 Task: Send an email with the signature Jenna Lewis with the subject Thank you for your interview and the message Can you please confirm the meeting time and location for tomorrow? from softage.8@softage.net to softage.1@softage.net and move the email from Sent Items to the folder Scholarship information
Action: Mouse moved to (63, 107)
Screenshot: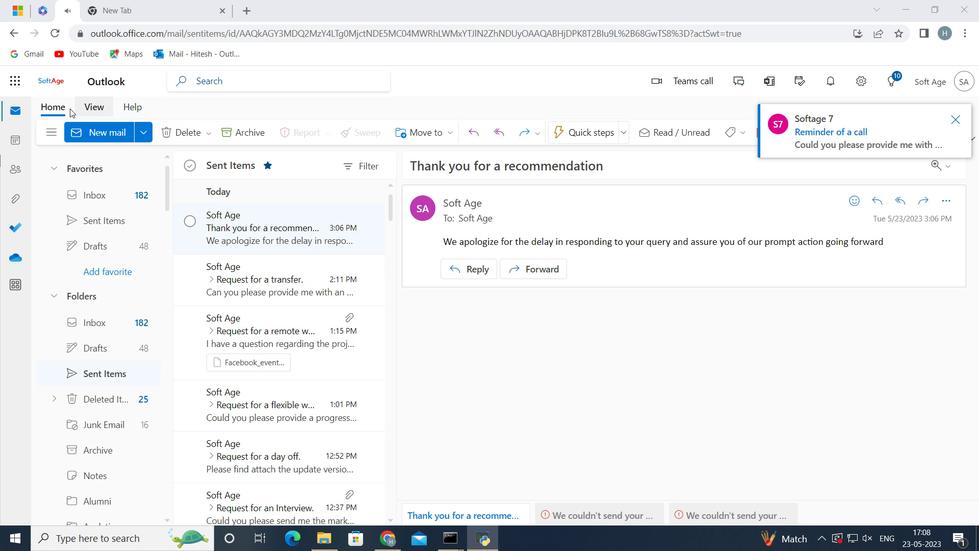 
Action: Mouse pressed left at (63, 107)
Screenshot: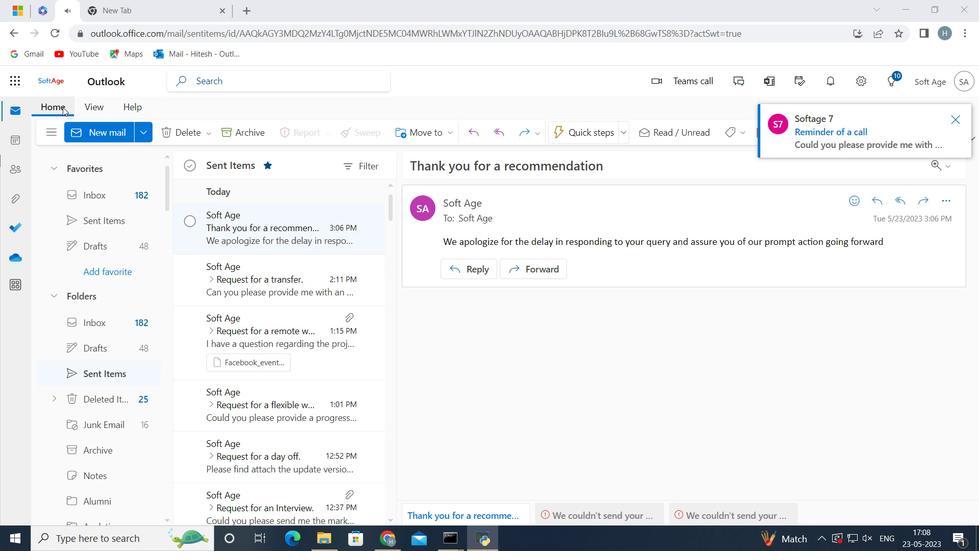 
Action: Mouse moved to (97, 131)
Screenshot: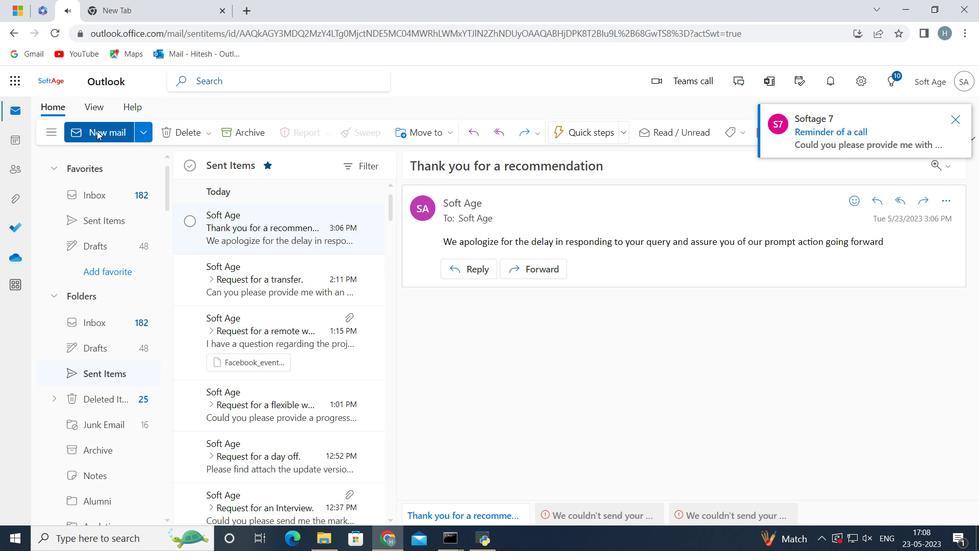 
Action: Mouse pressed left at (97, 131)
Screenshot: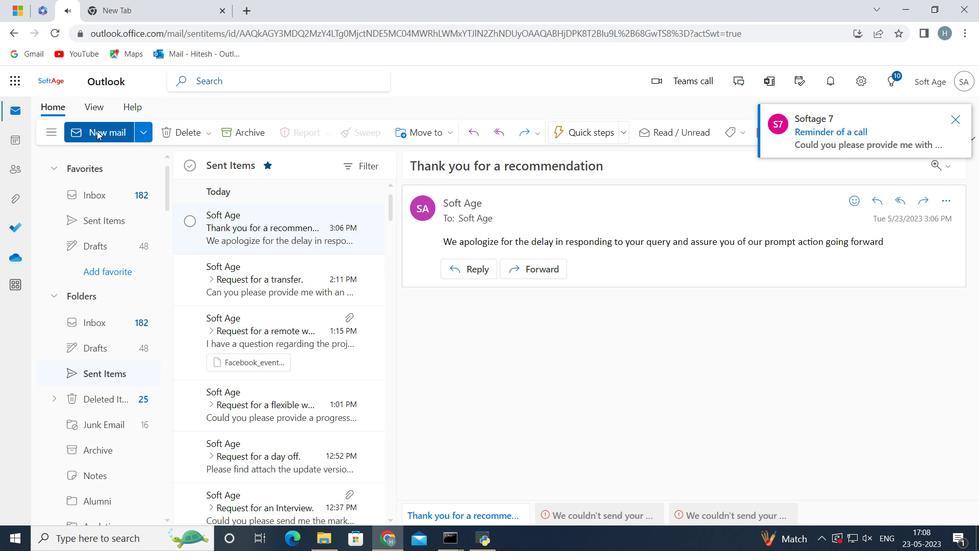 
Action: Mouse moved to (800, 134)
Screenshot: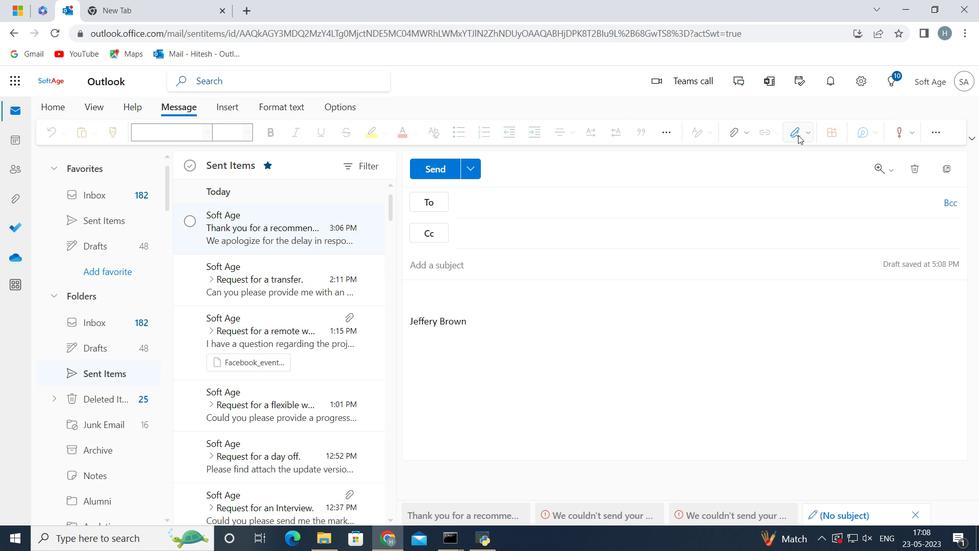 
Action: Mouse pressed left at (800, 134)
Screenshot: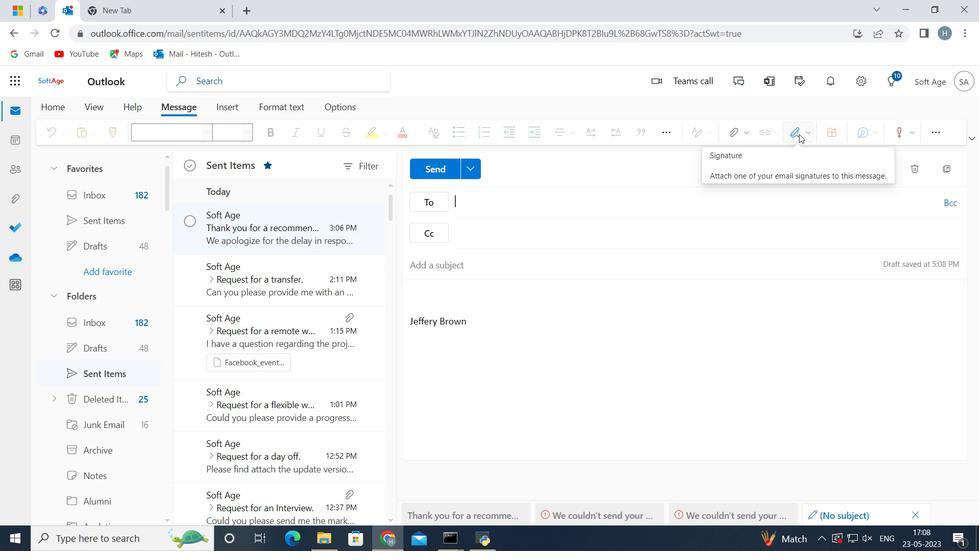 
Action: Mouse moved to (776, 182)
Screenshot: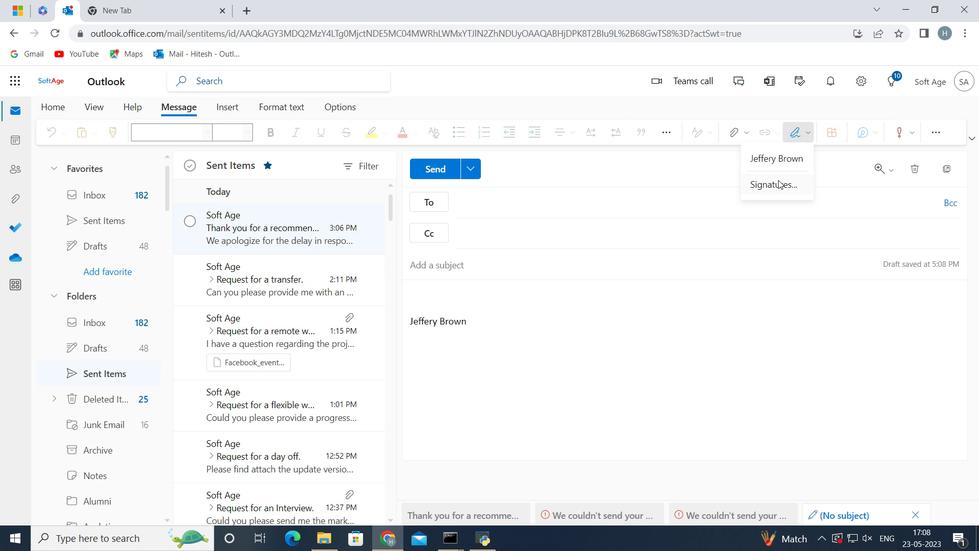 
Action: Mouse pressed left at (776, 182)
Screenshot: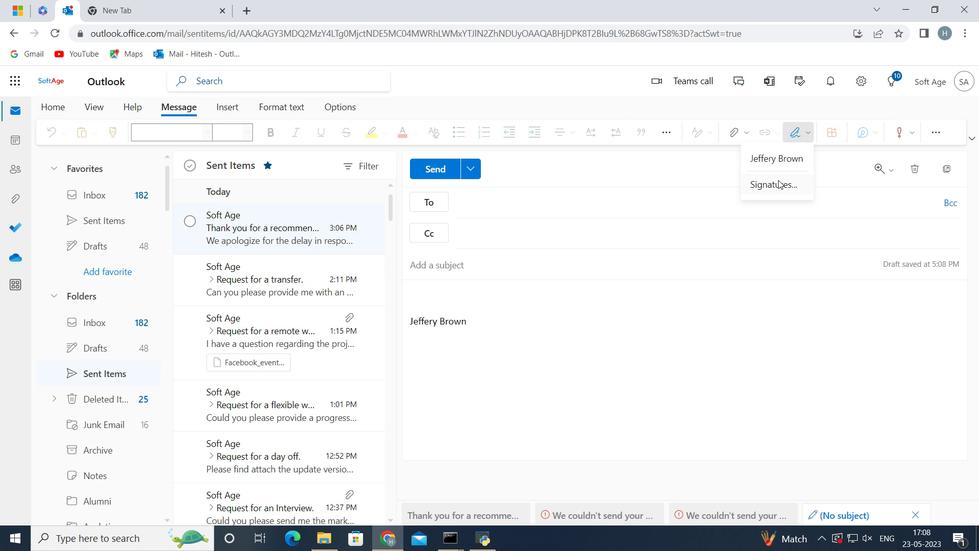 
Action: Mouse moved to (772, 232)
Screenshot: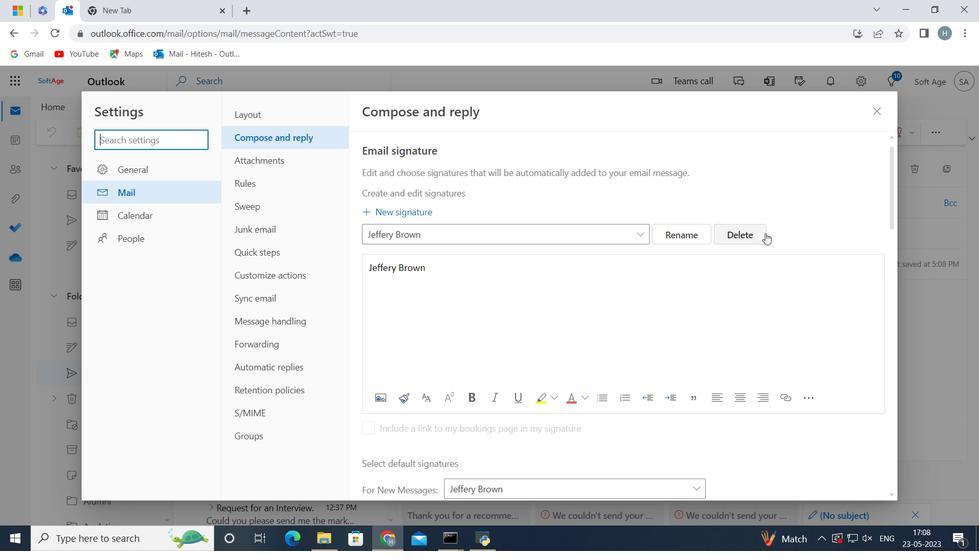 
Action: Mouse pressed left at (772, 232)
Screenshot: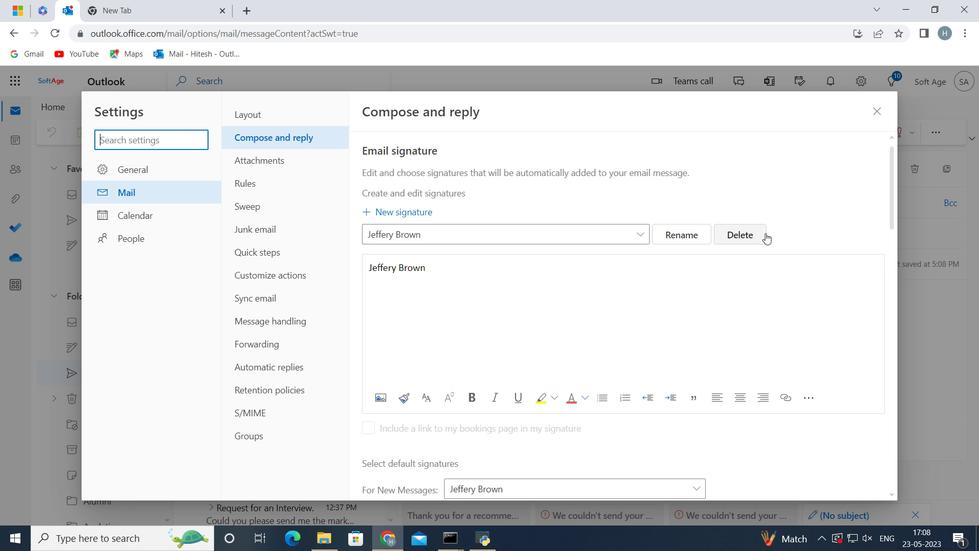 
Action: Mouse moved to (755, 232)
Screenshot: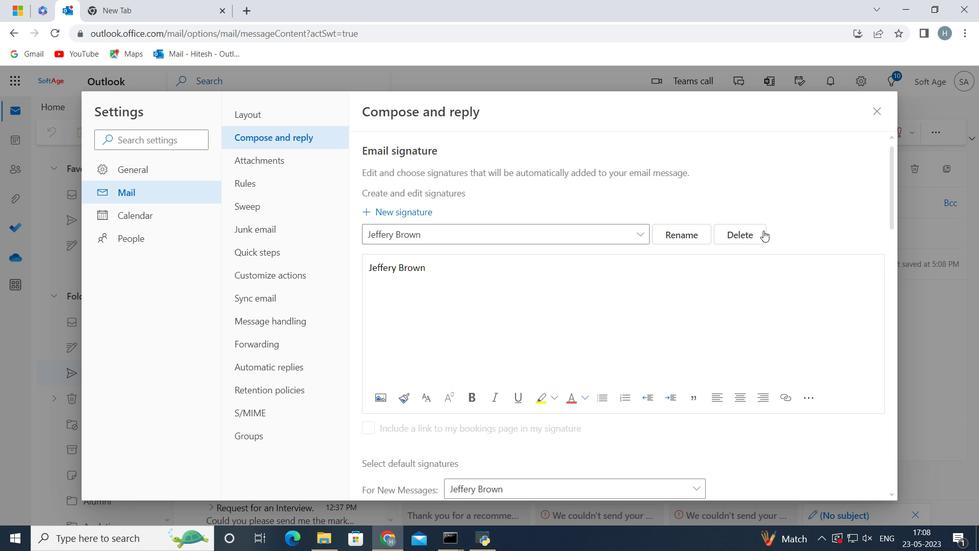 
Action: Mouse pressed left at (755, 232)
Screenshot: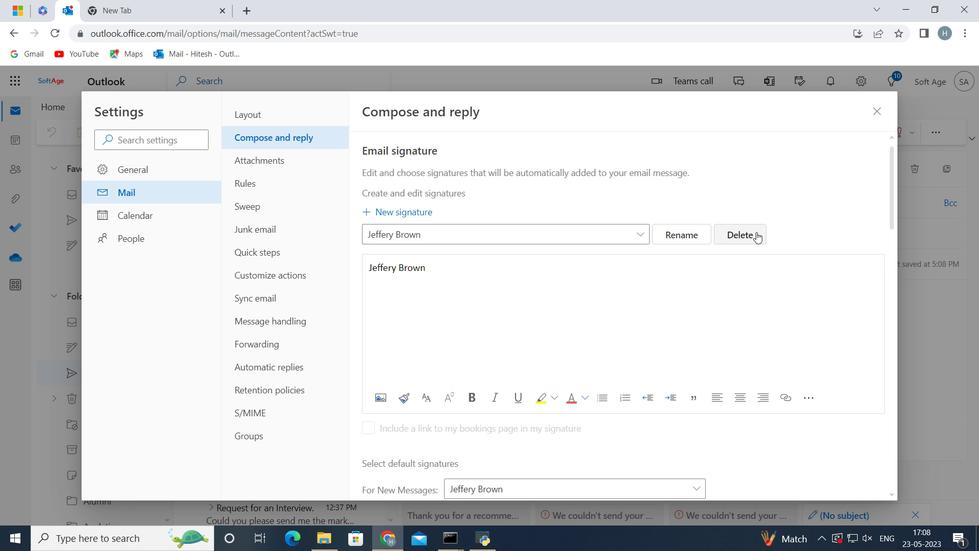 
Action: Mouse moved to (517, 236)
Screenshot: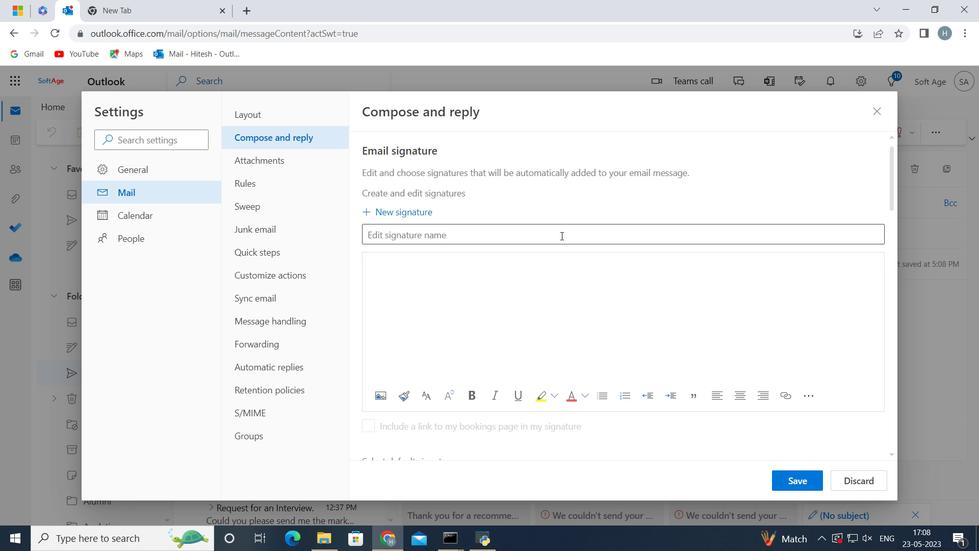 
Action: Mouse pressed left at (517, 236)
Screenshot: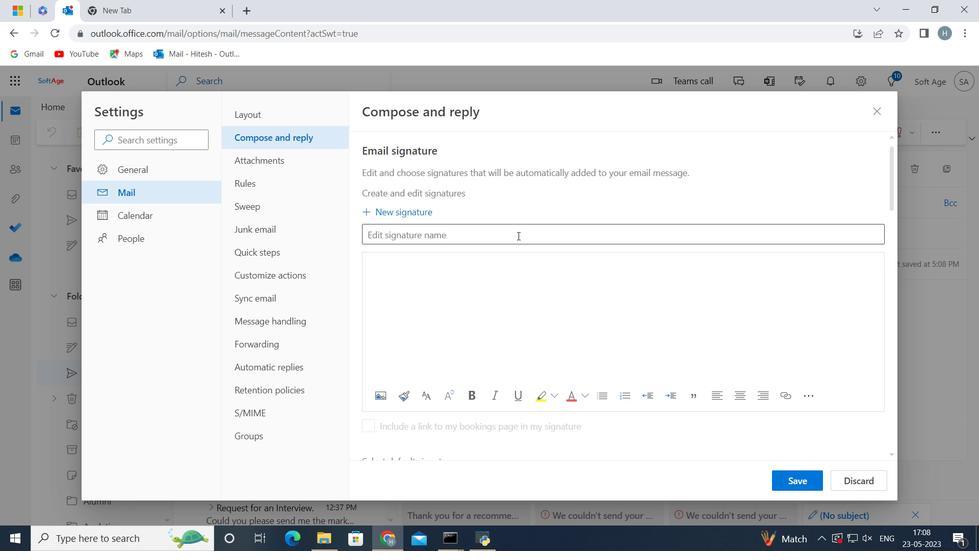 
Action: Key pressed <Key.shift><Key.shift><Key.shift><Key.shift><Key.shift><Key.shift><Key.shift><Key.shift>Jenna<Key.space><Key.shift_r>Lewis<Key.space>
Screenshot: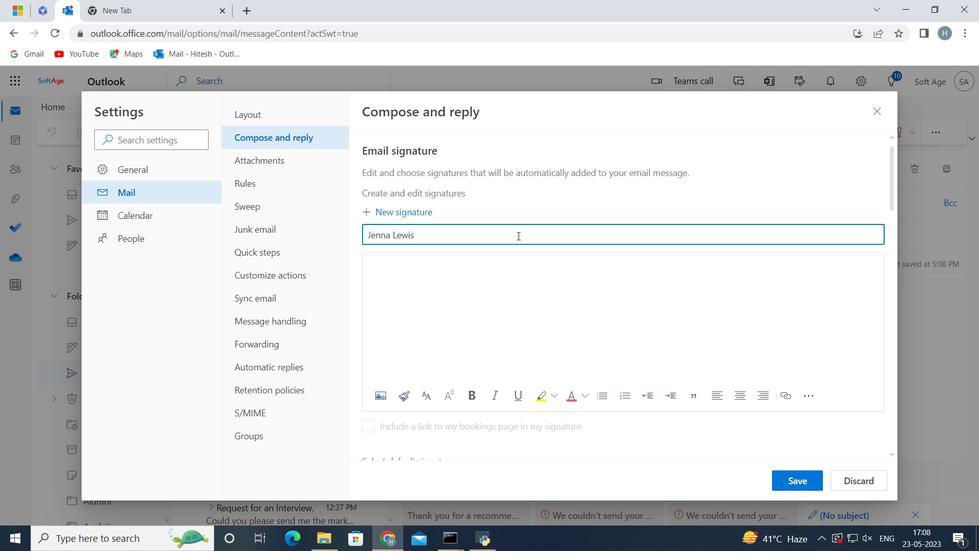 
Action: Mouse moved to (412, 269)
Screenshot: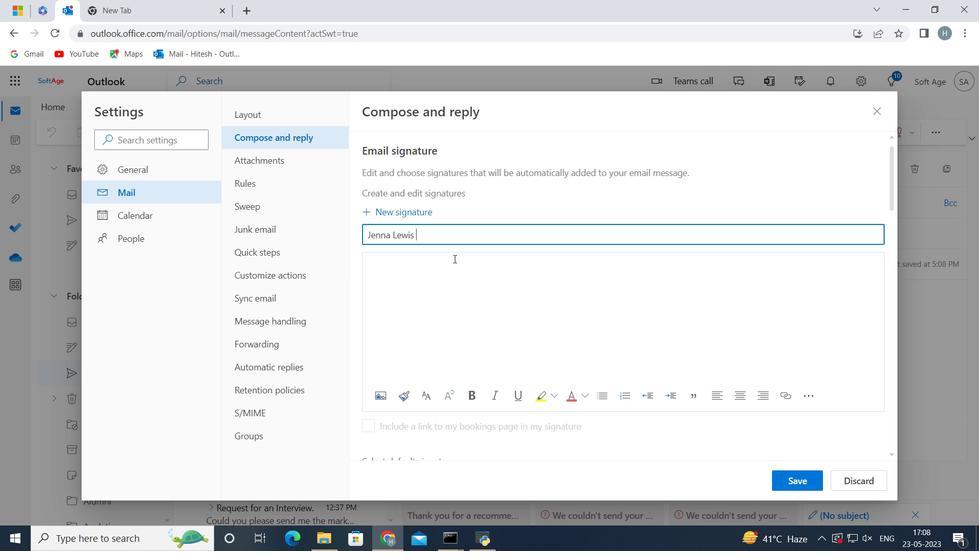 
Action: Mouse pressed left at (412, 269)
Screenshot: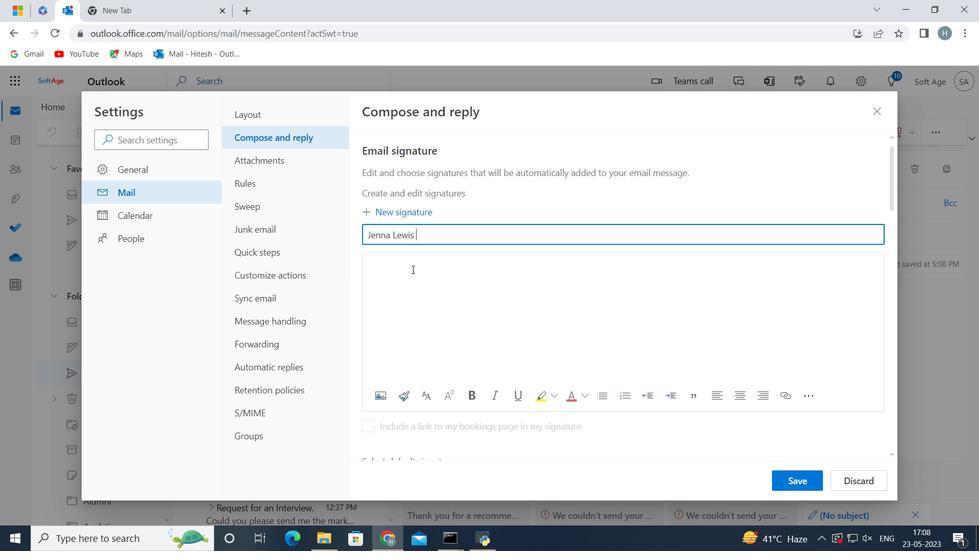
Action: Key pressed <Key.shift><Key.shift><Key.shift><Key.shift><Key.shift><Key.shift><Key.shift><Key.shift><Key.shift><Key.shift><Key.shift><Key.shift>Jenna<Key.space><Key.shift_r>Lewis
Screenshot: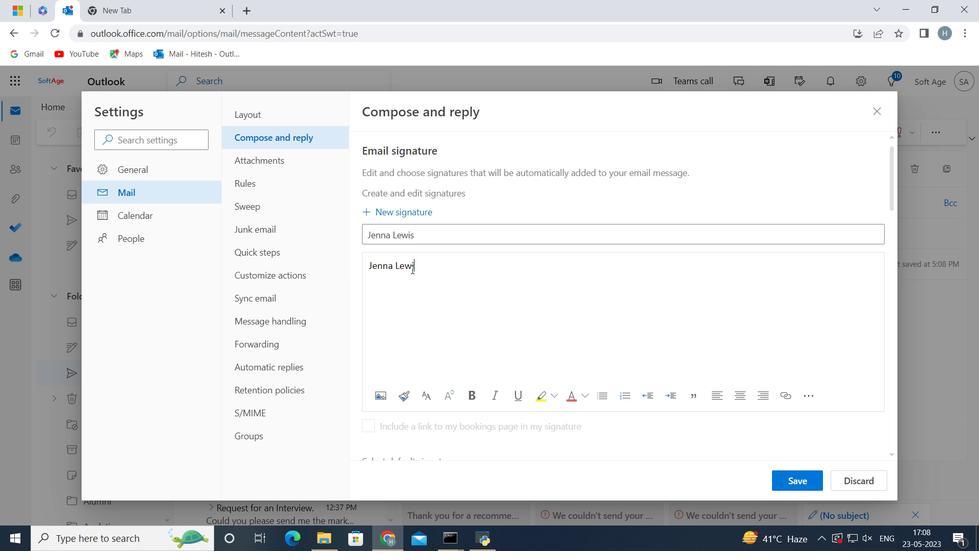 
Action: Mouse moved to (411, 269)
Screenshot: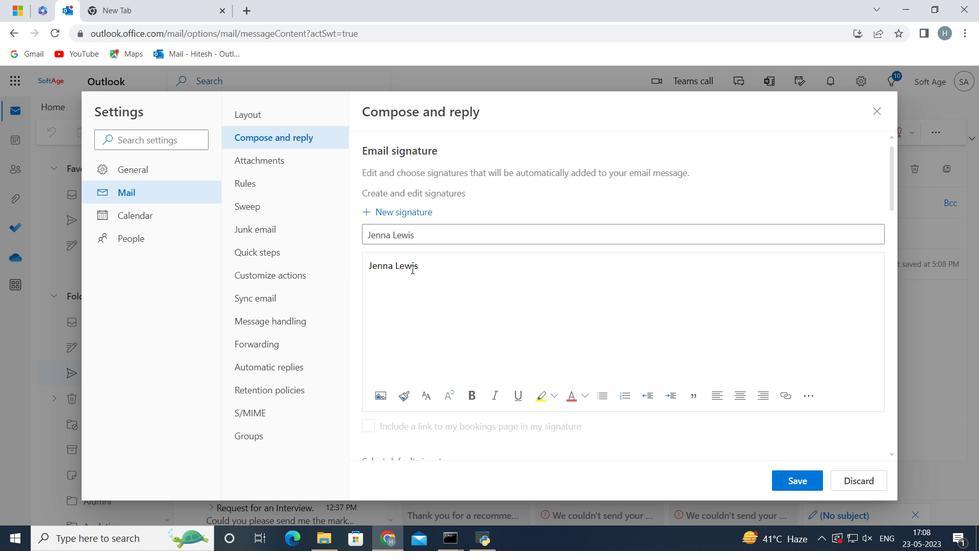 
Action: Key pressed <Key.space>
Screenshot: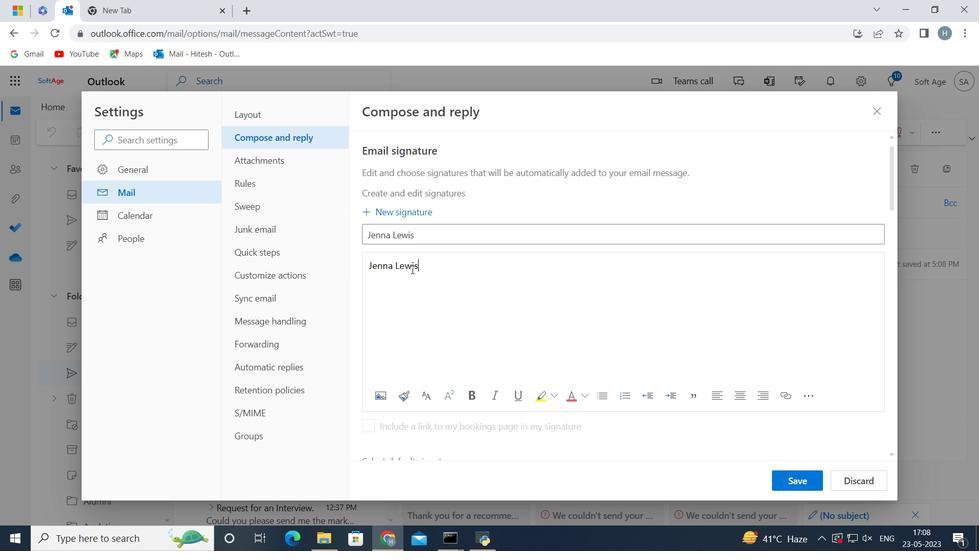 
Action: Mouse moved to (790, 478)
Screenshot: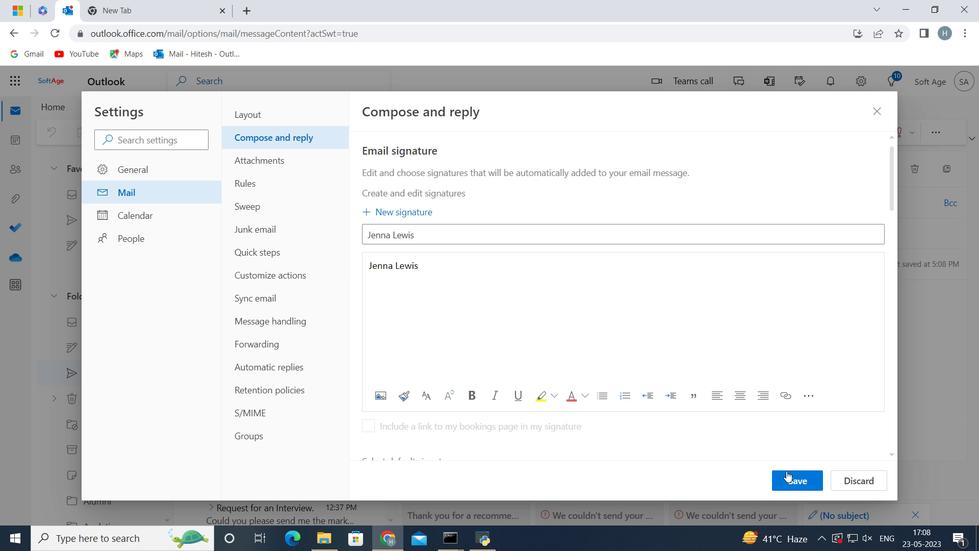 
Action: Mouse pressed left at (790, 478)
Screenshot: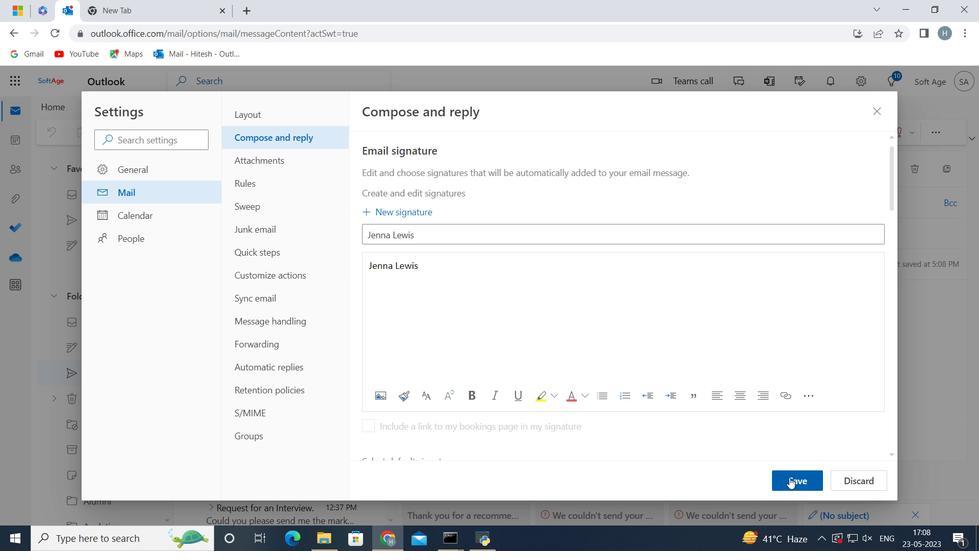 
Action: Mouse moved to (729, 321)
Screenshot: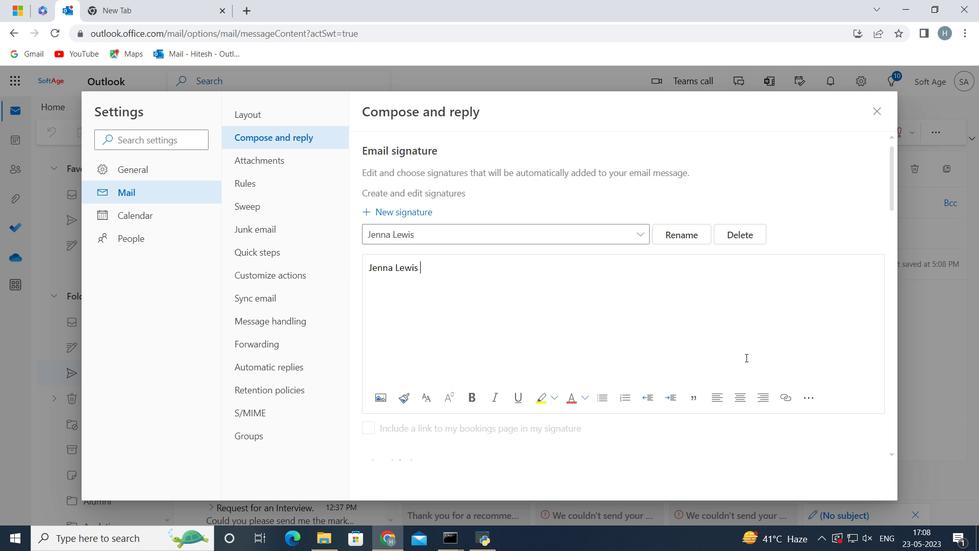 
Action: Mouse scrolled (729, 320) with delta (0, 0)
Screenshot: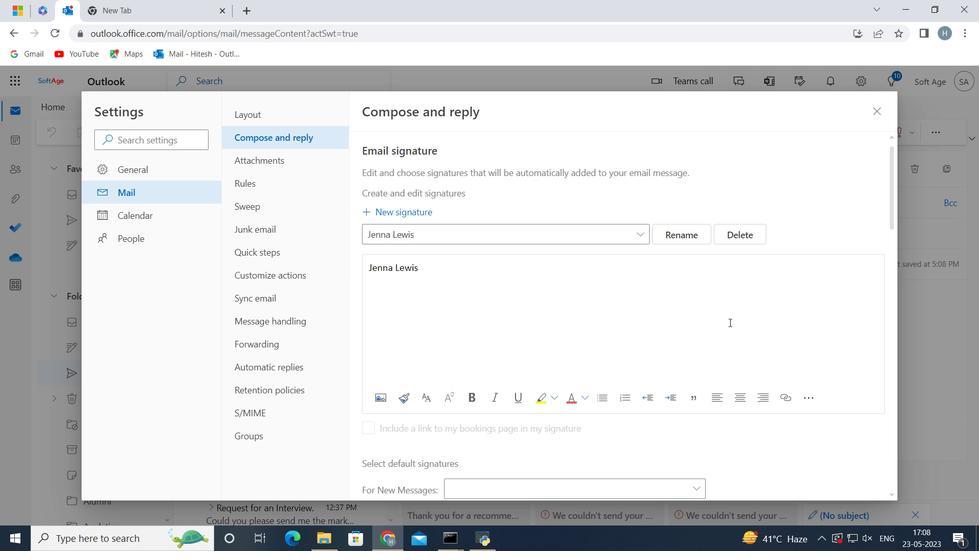 
Action: Mouse moved to (730, 318)
Screenshot: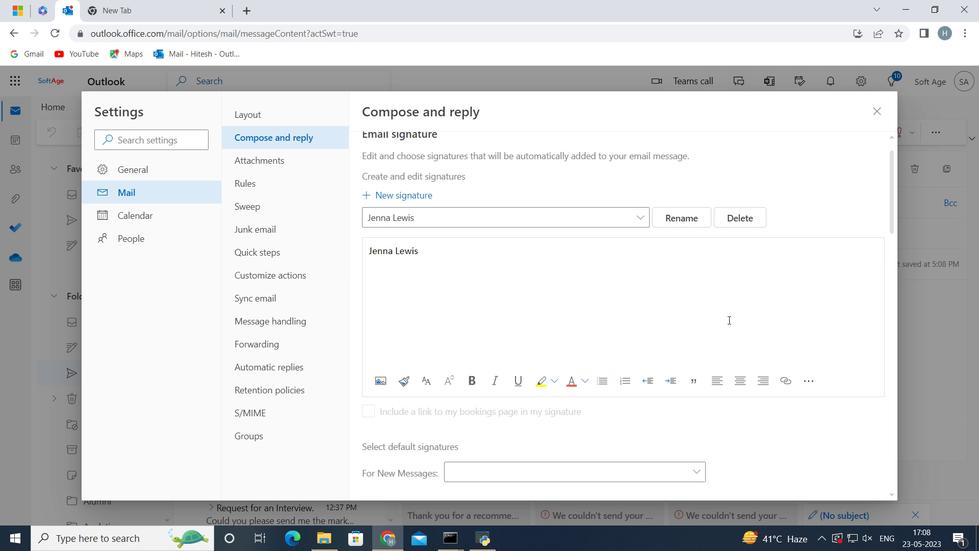 
Action: Mouse scrolled (730, 318) with delta (0, 0)
Screenshot: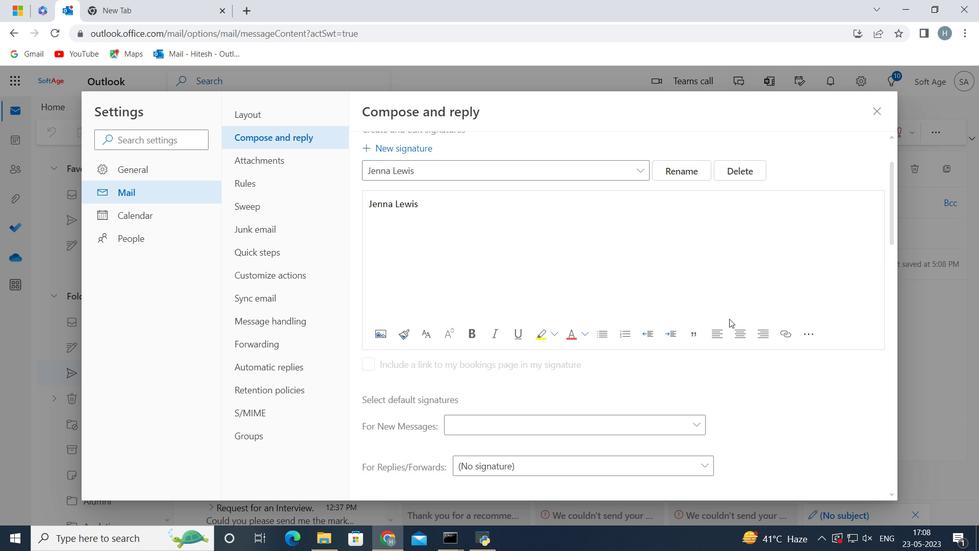 
Action: Mouse moved to (688, 355)
Screenshot: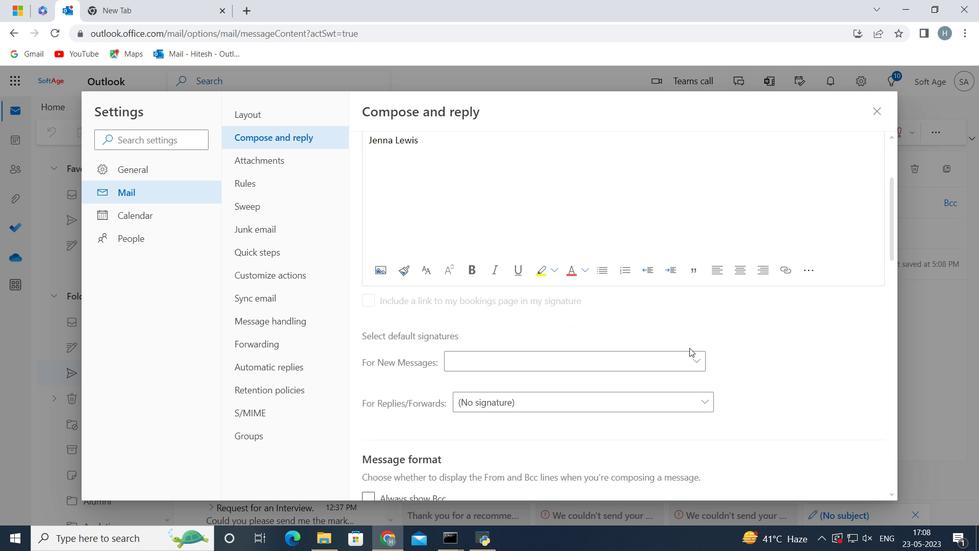
Action: Mouse pressed left at (688, 355)
Screenshot: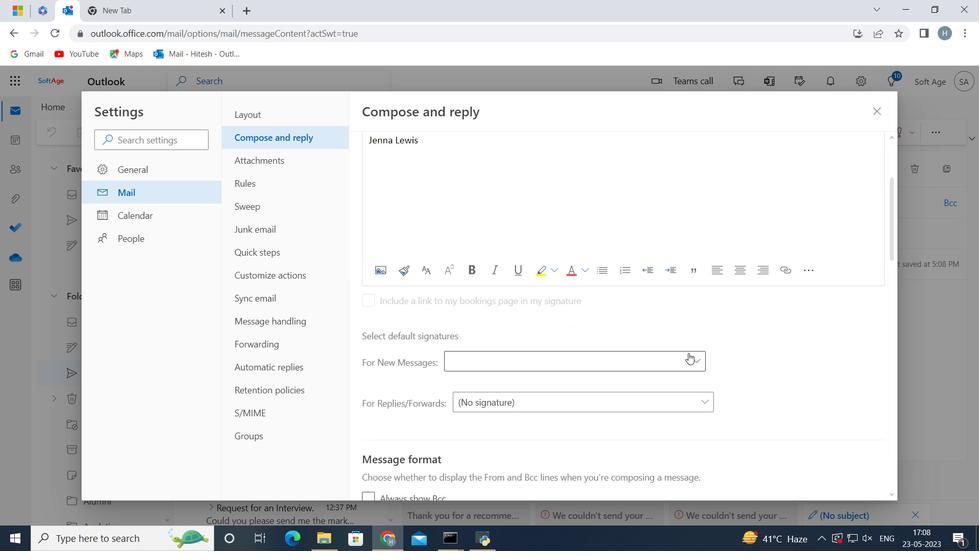 
Action: Mouse moved to (673, 402)
Screenshot: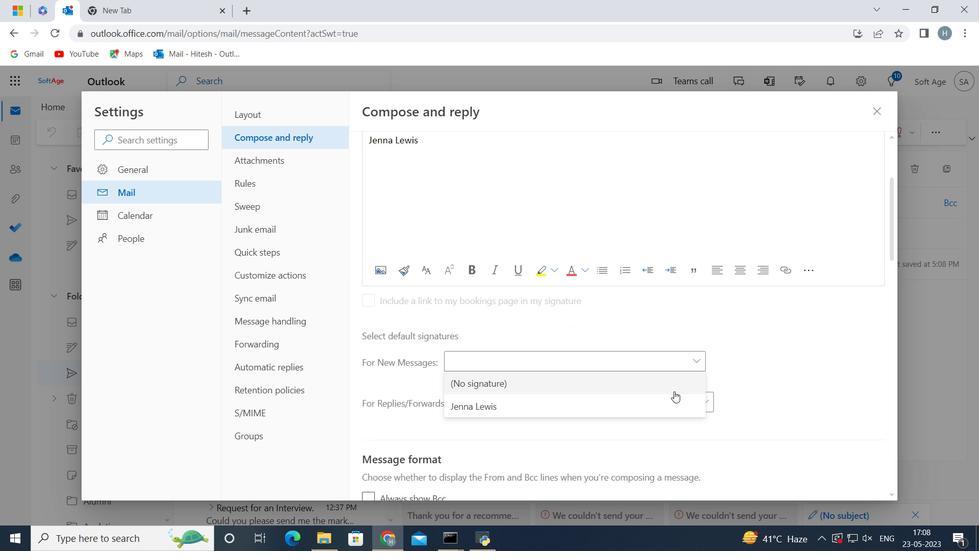 
Action: Mouse pressed left at (673, 402)
Screenshot: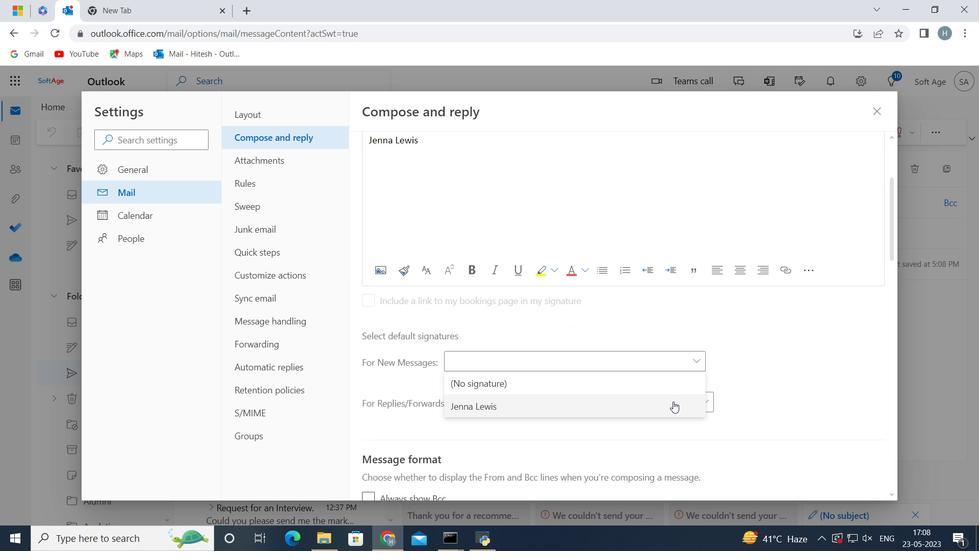
Action: Mouse moved to (805, 478)
Screenshot: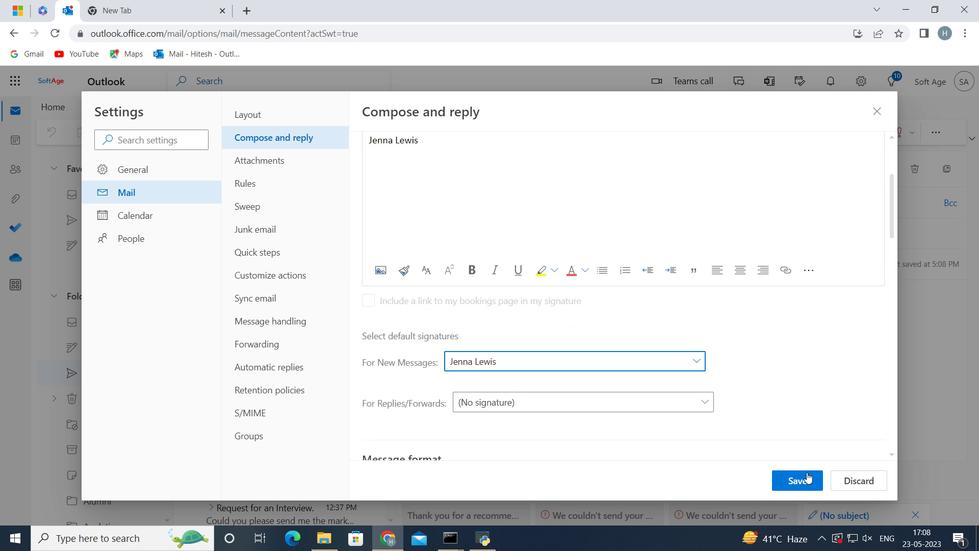 
Action: Mouse pressed left at (805, 478)
Screenshot: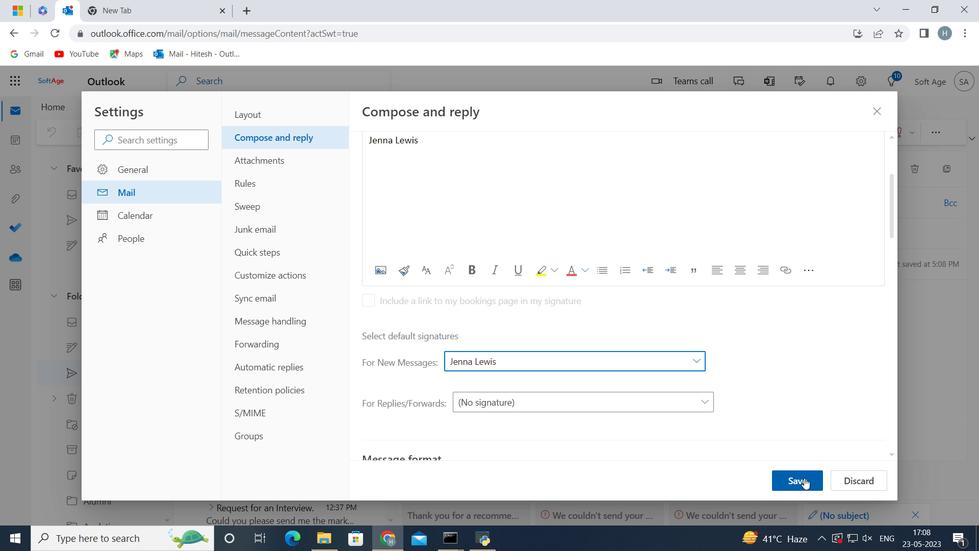 
Action: Mouse moved to (877, 113)
Screenshot: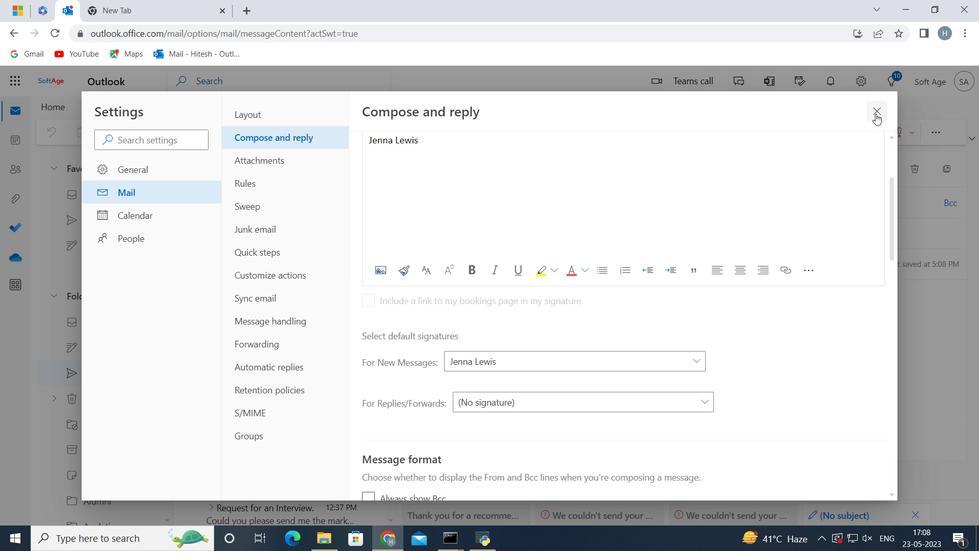 
Action: Mouse pressed left at (877, 113)
Screenshot: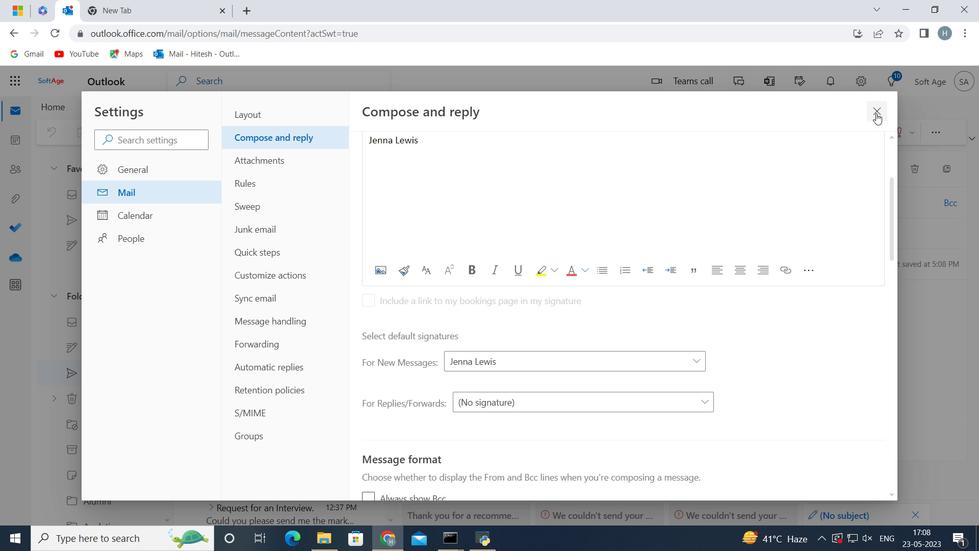 
Action: Mouse moved to (479, 259)
Screenshot: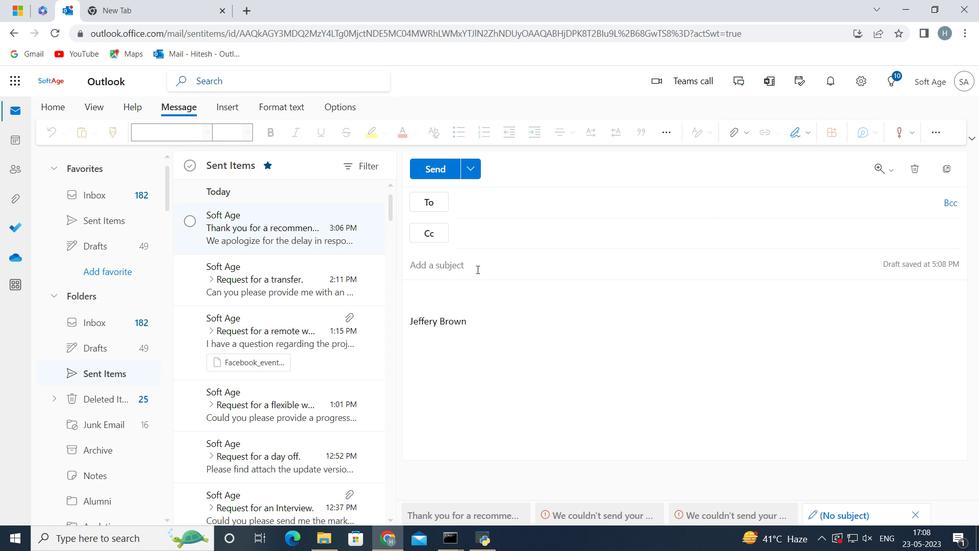 
Action: Mouse pressed left at (479, 259)
Screenshot: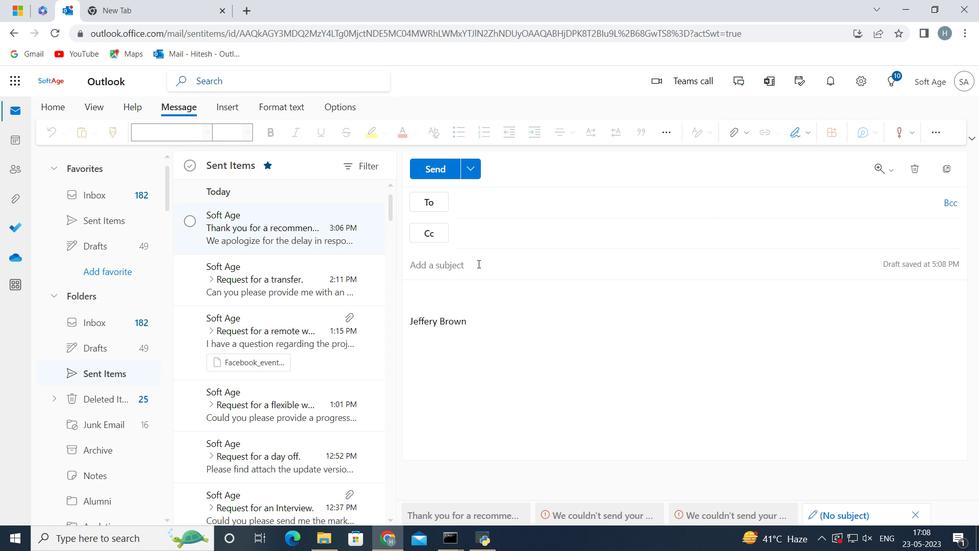 
Action: Key pressed <Key.shift><Key.shift><Key.shift><Key.shift><Key.shift><Key.shift><Key.shift><Key.shift>Thank<Key.space>you<Key.space>for<Key.space>your<Key.space>i
Screenshot: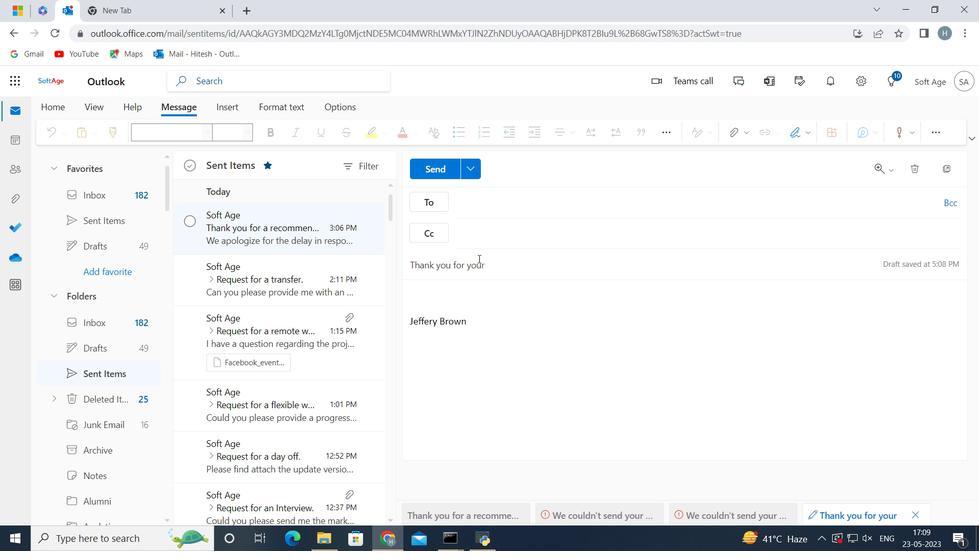 
Action: Mouse moved to (479, 258)
Screenshot: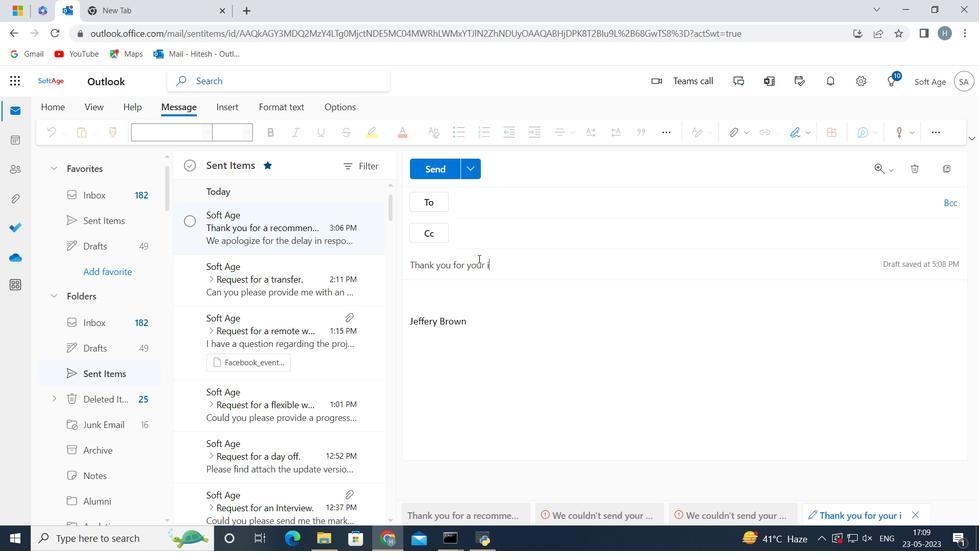 
Action: Key pressed nterv
Screenshot: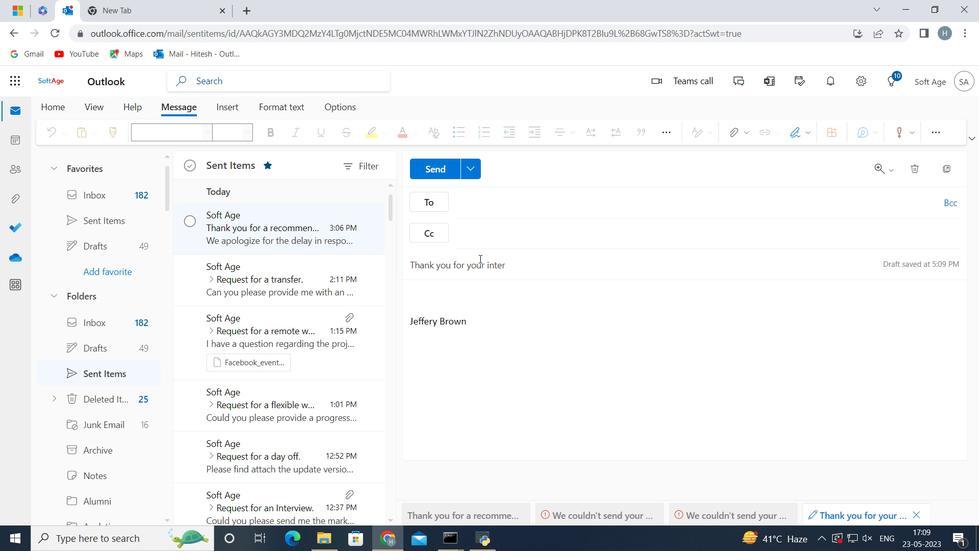 
Action: Mouse moved to (480, 258)
Screenshot: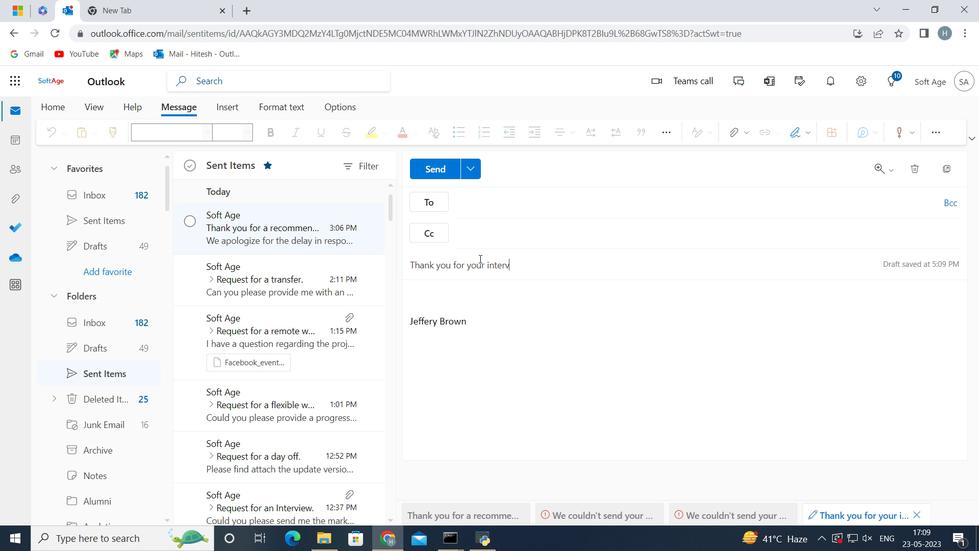 
Action: Key pressed i
Screenshot: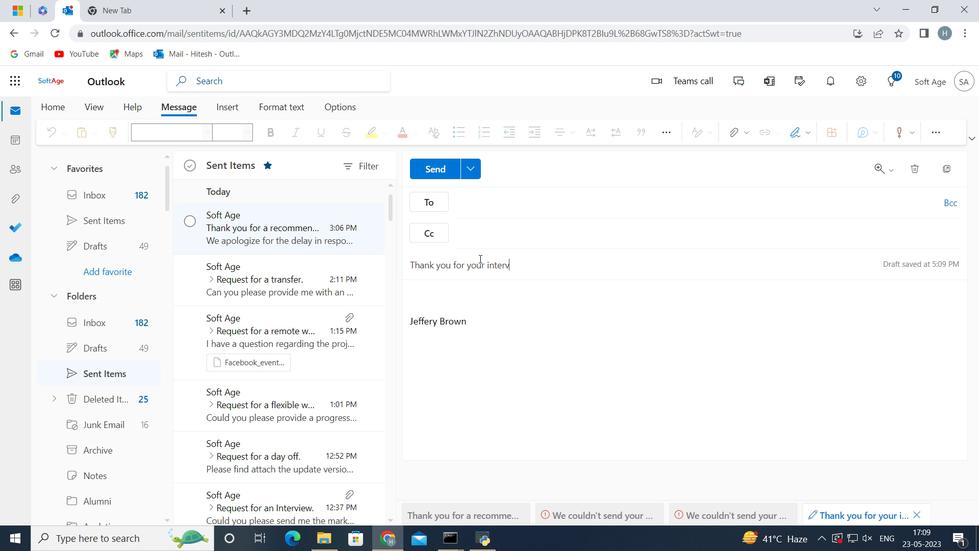 
Action: Mouse moved to (480, 257)
Screenshot: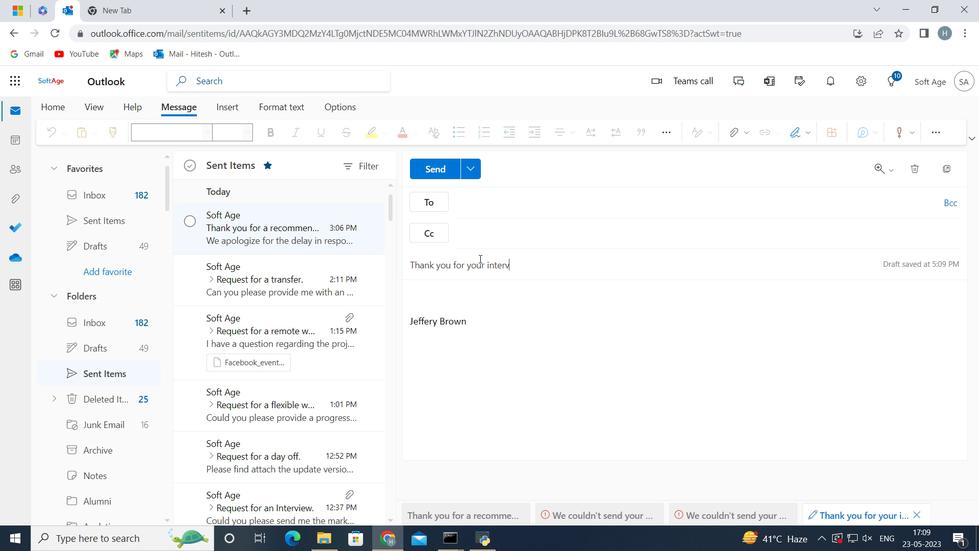 
Action: Key pressed ew<Key.space>
Screenshot: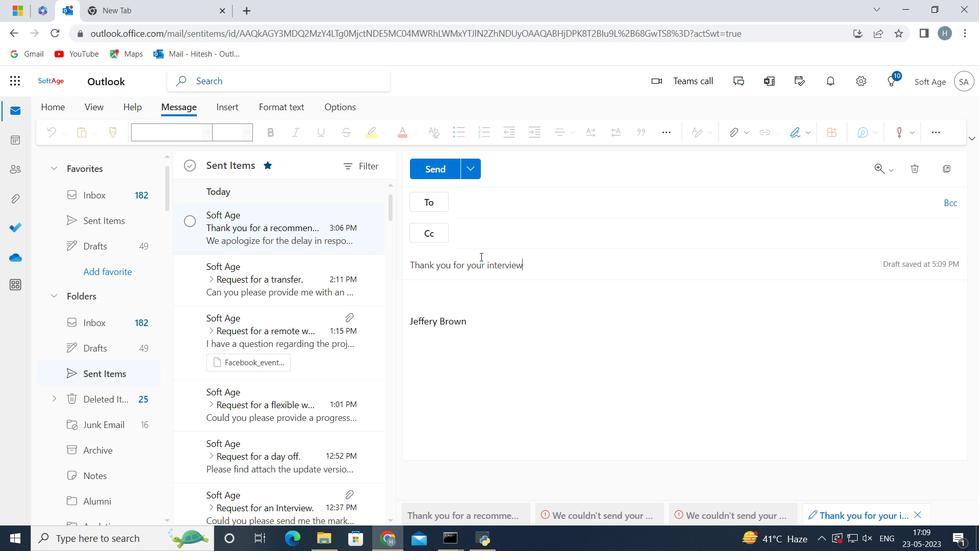 
Action: Mouse moved to (483, 316)
Screenshot: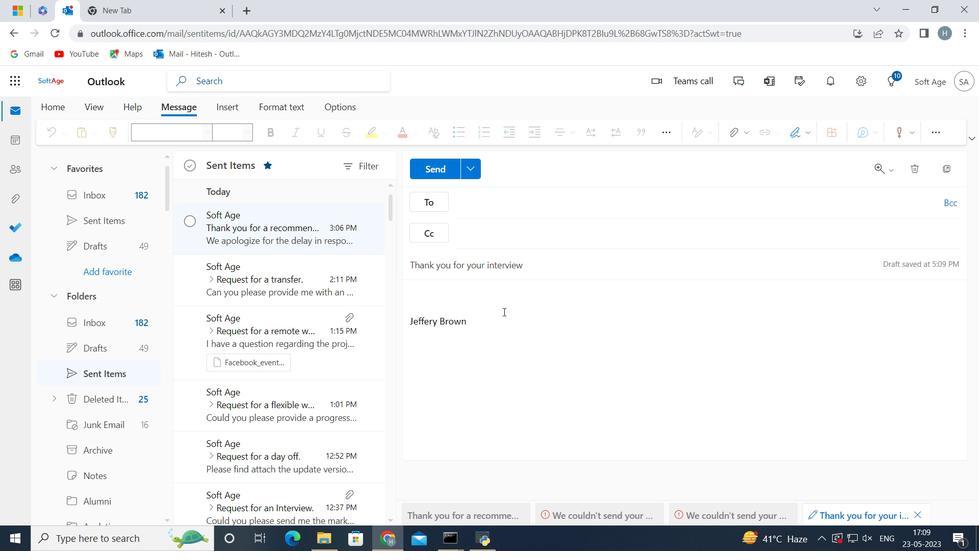 
Action: Mouse pressed left at (483, 316)
Screenshot: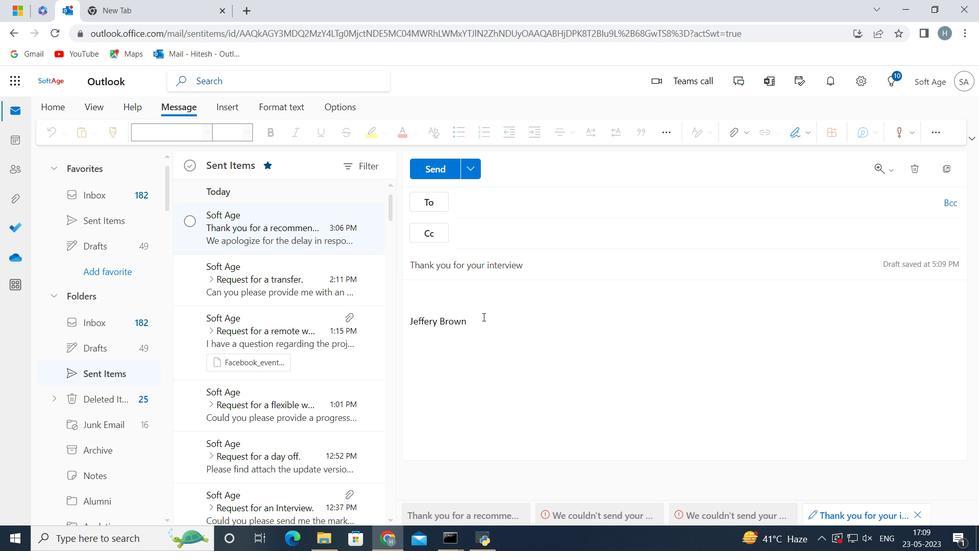 
Action: Key pressed <Key.backspace><Key.backspace><Key.backspace><Key.backspace><Key.backspace><Key.backspace><Key.backspace><Key.backspace><Key.backspace><Key.backspace><Key.backspace><Key.backspace><Key.backspace><Key.backspace><Key.backspace><Key.backspace><Key.backspace><Key.backspace><Key.backspace><Key.backspace><Key.backspace><Key.backspace><Key.backspace><Key.backspace><Key.backspace><Key.backspace><Key.backspace><Key.backspace><Key.backspace><Key.shift>Can<Key.space>you<Key.space>please<Key.space>confirm
Screenshot: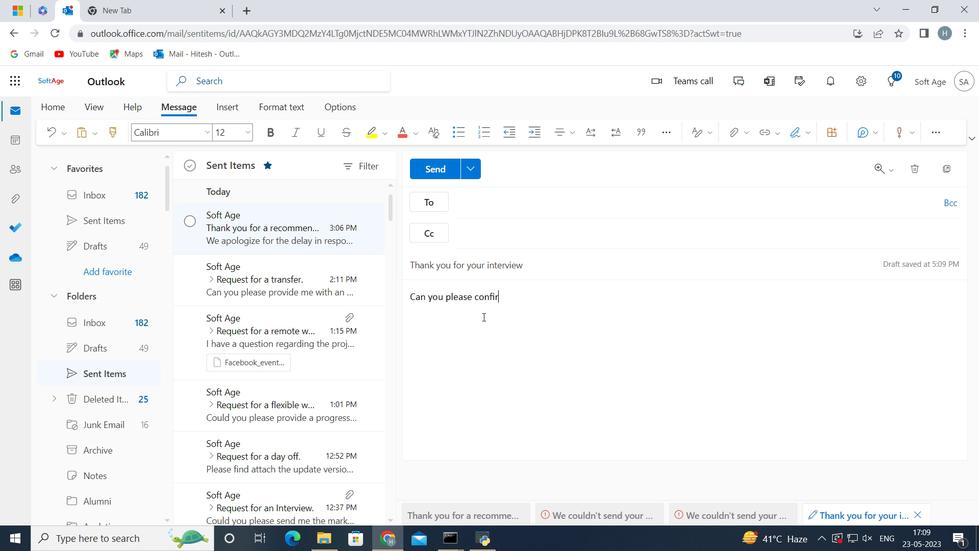 
Action: Mouse moved to (483, 317)
Screenshot: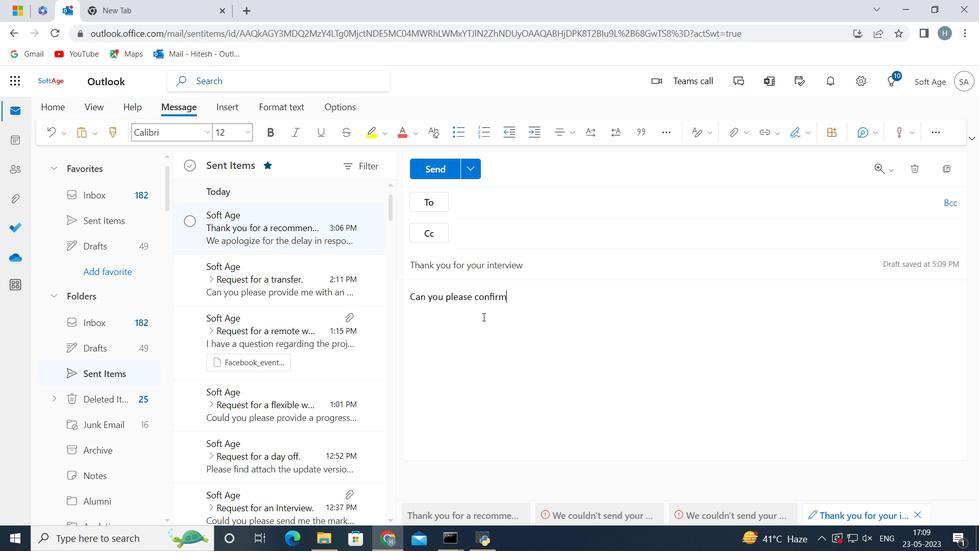 
Action: Key pressed <Key.space>the<Key.space>meeting<Key.space>
Screenshot: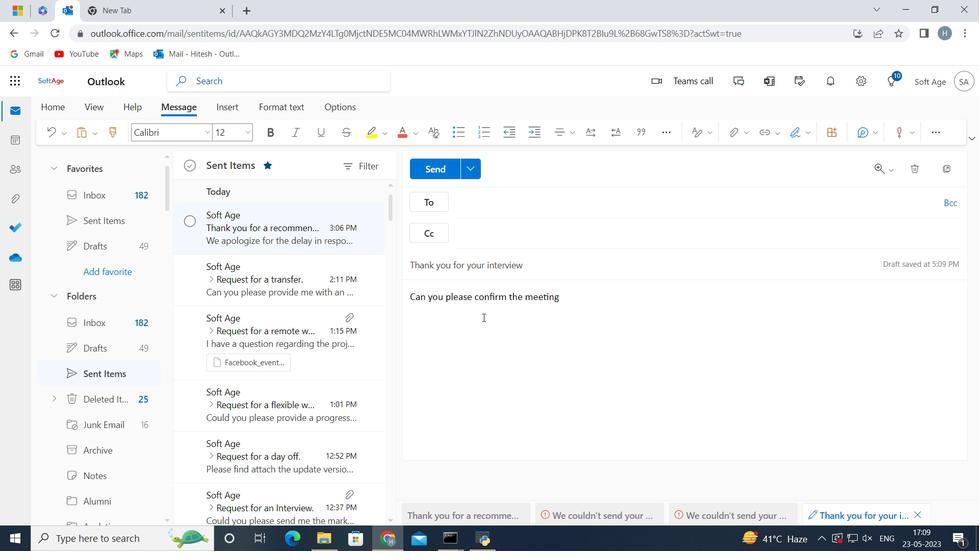 
Action: Mouse moved to (482, 317)
Screenshot: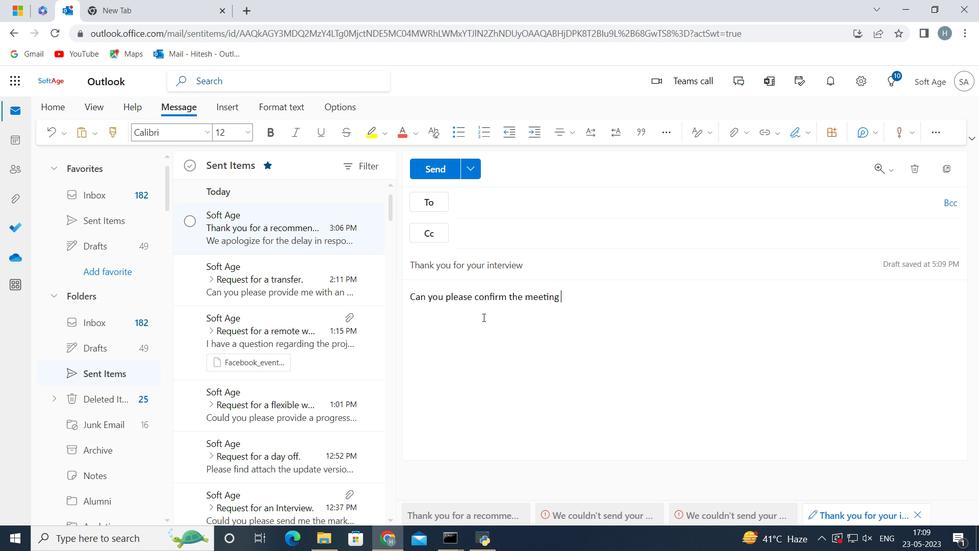 
Action: Key pressed time<Key.space>and<Key.space>location<Key.space>
Screenshot: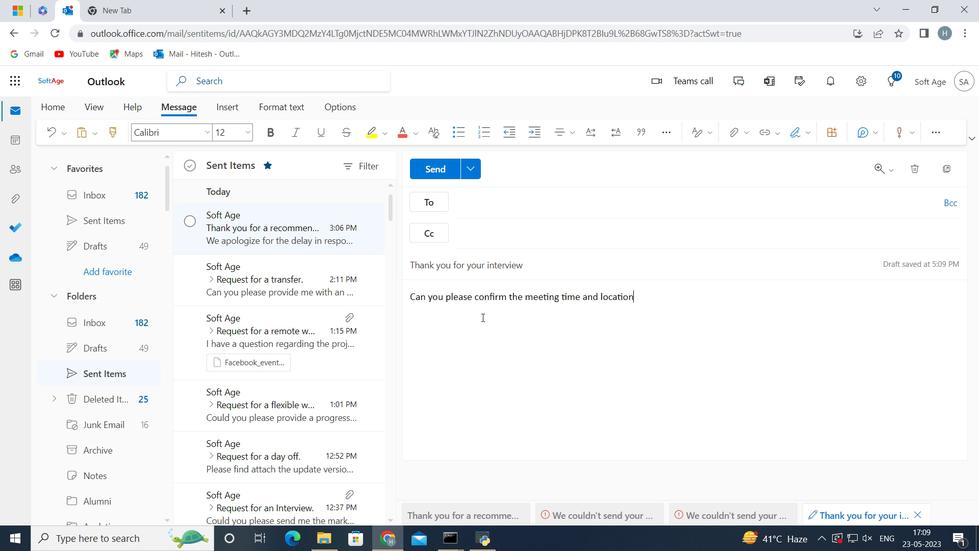 
Action: Mouse moved to (482, 317)
Screenshot: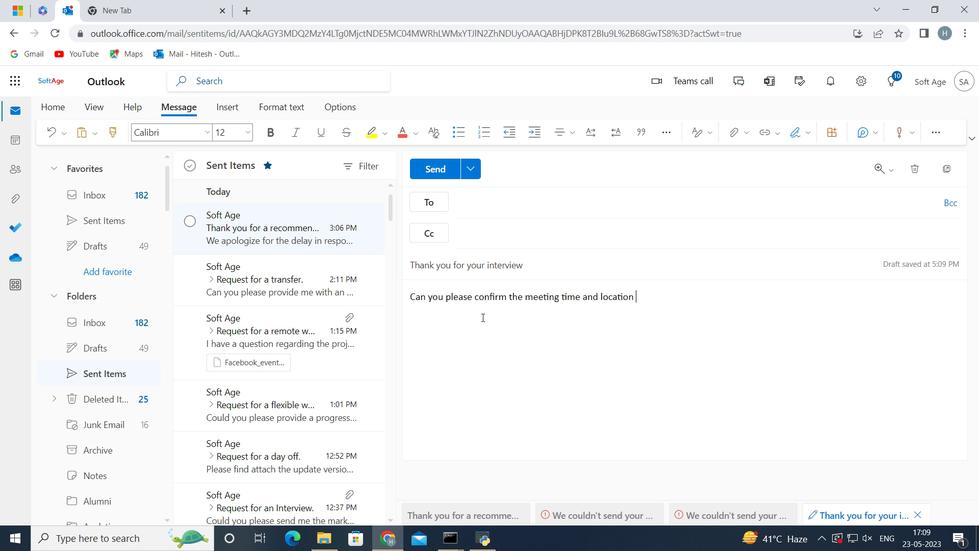 
Action: Key pressed fo
Screenshot: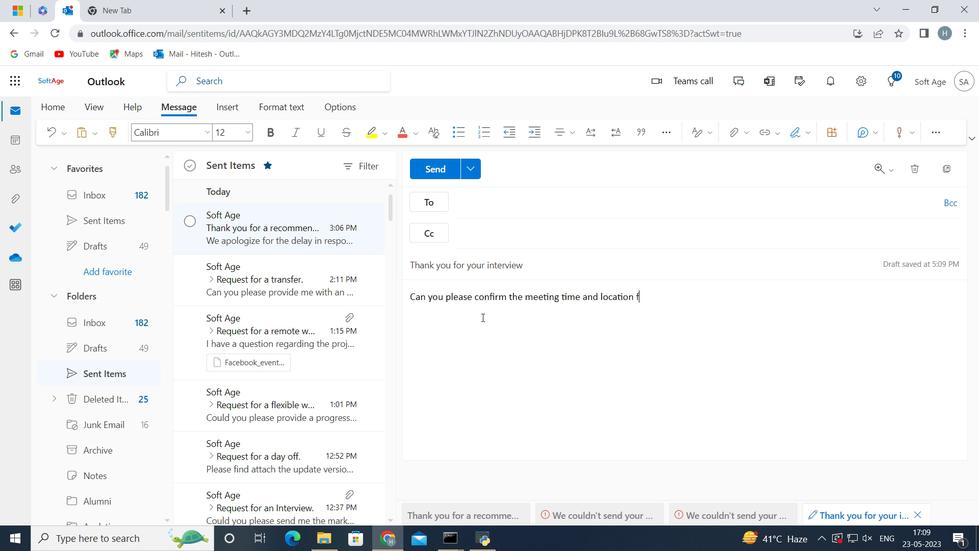 
Action: Mouse moved to (487, 319)
Screenshot: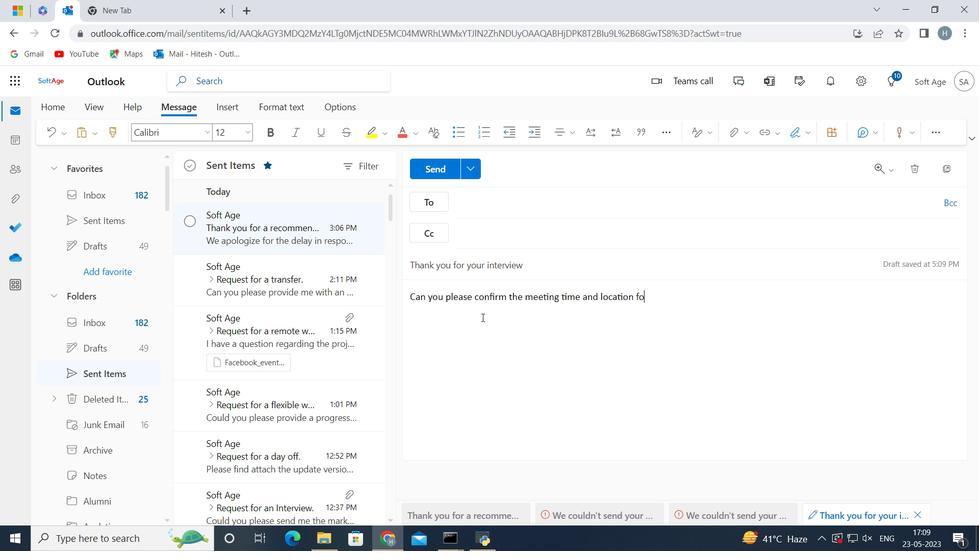
Action: Key pressed r<Key.space>
Screenshot: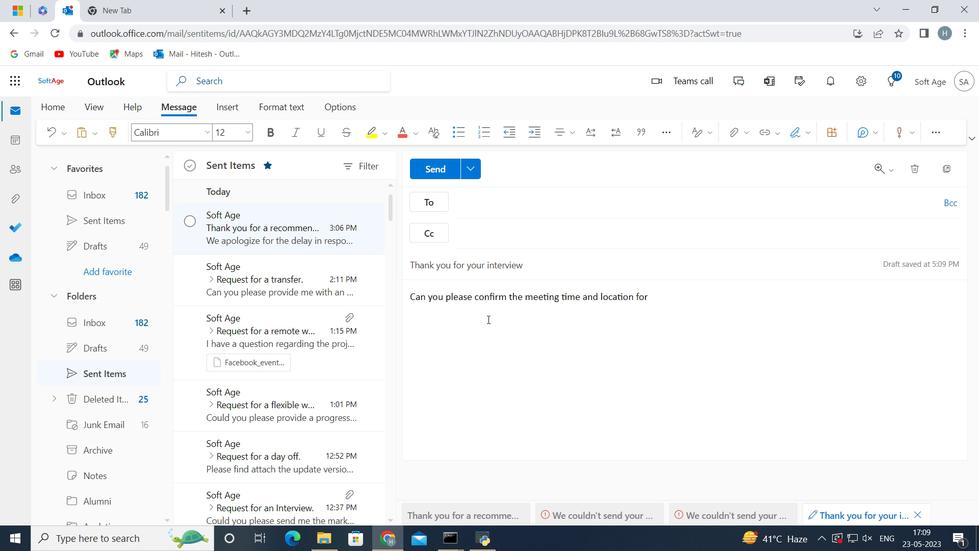 
Action: Mouse moved to (488, 319)
Screenshot: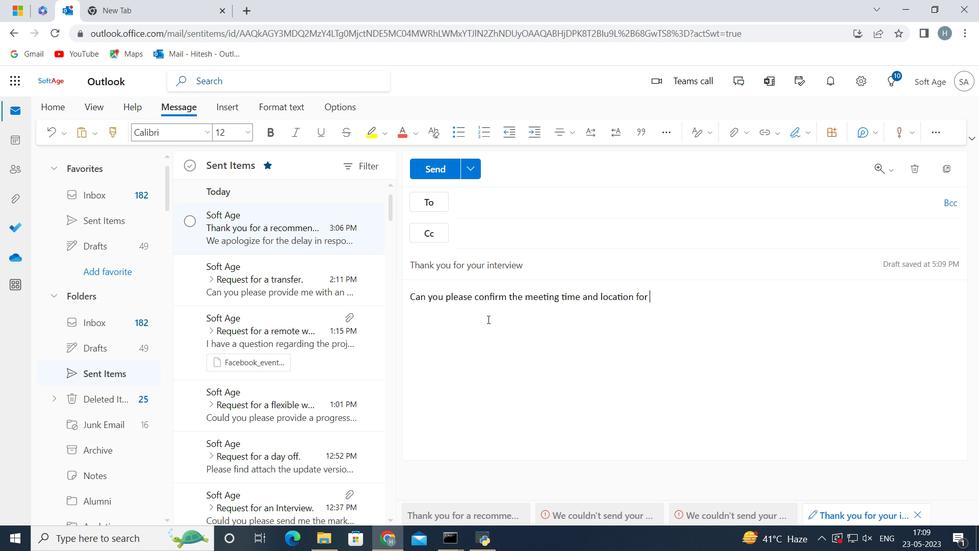 
Action: Key pressed t
Screenshot: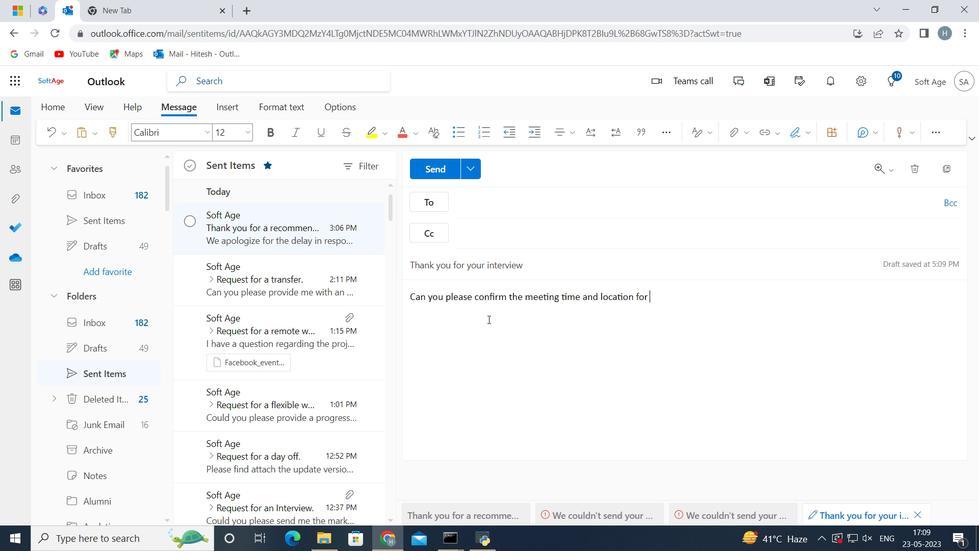 
Action: Mouse moved to (489, 319)
Screenshot: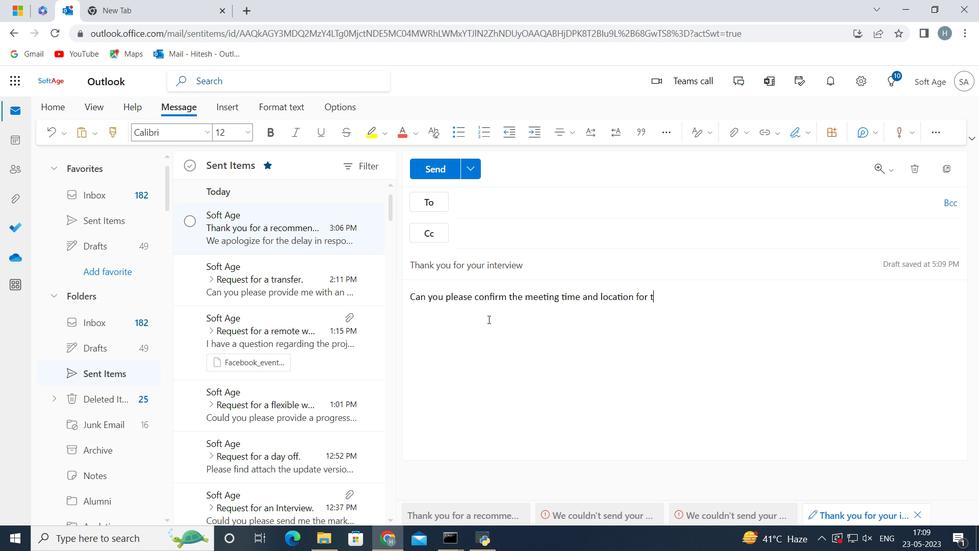 
Action: Key pressed omorrow
Screenshot: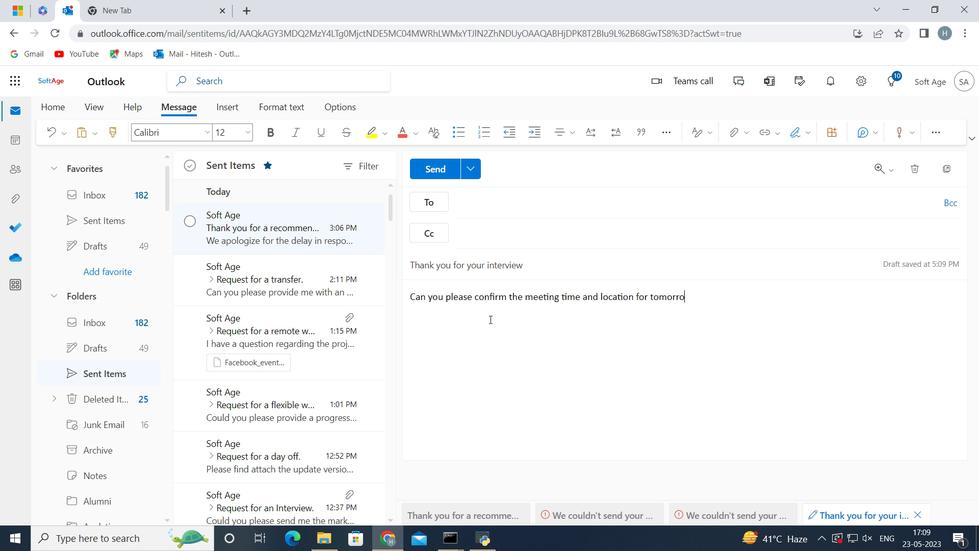 
Action: Mouse moved to (495, 317)
Screenshot: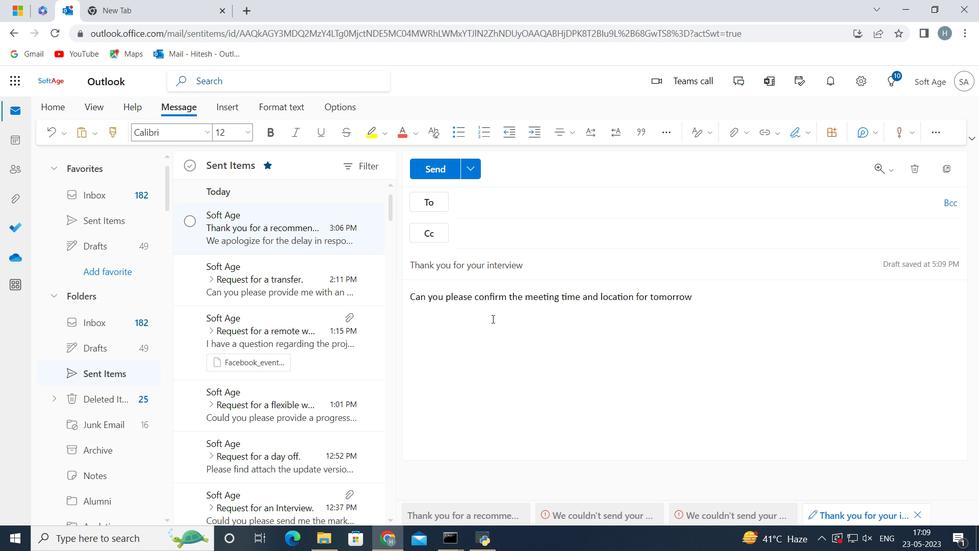 
Action: Key pressed <Key.space>
Screenshot: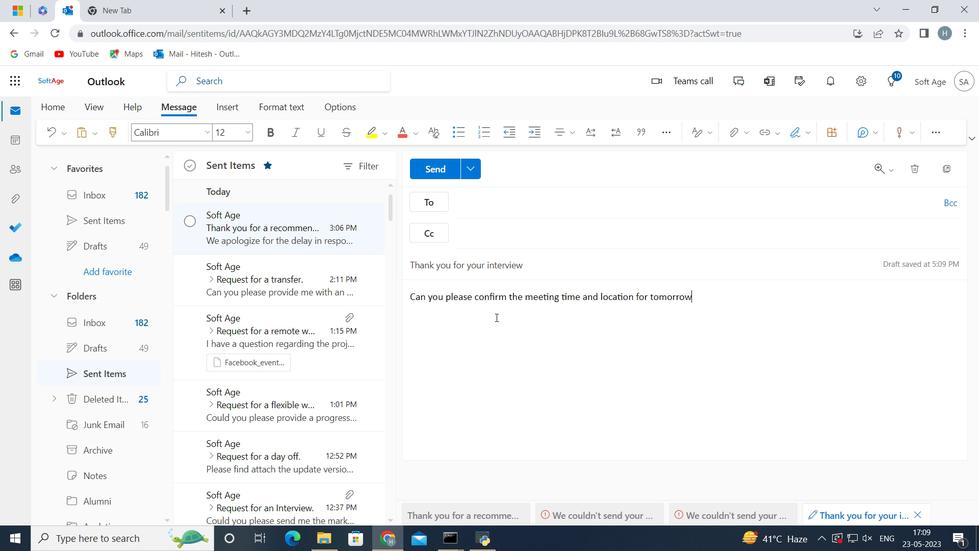 
Action: Mouse moved to (512, 206)
Screenshot: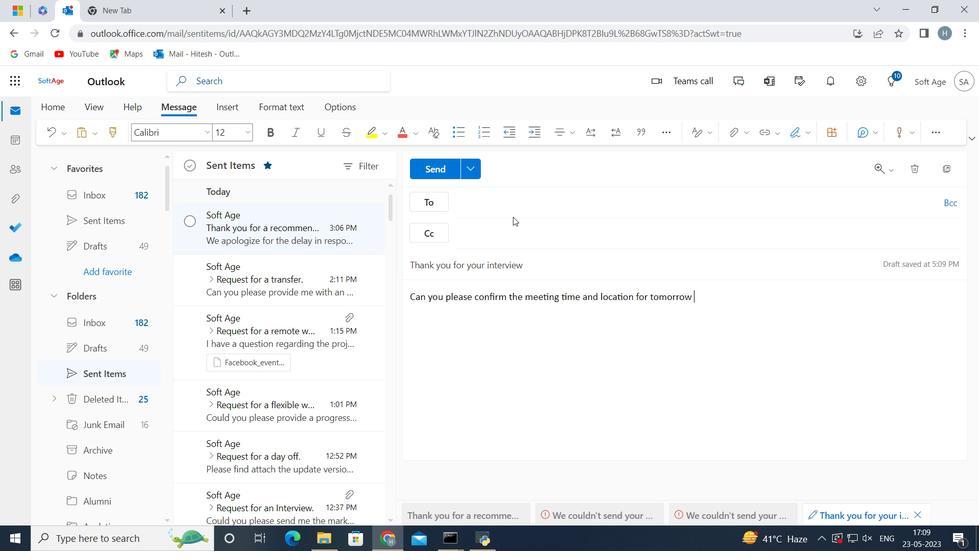 
Action: Mouse pressed left at (512, 206)
Screenshot: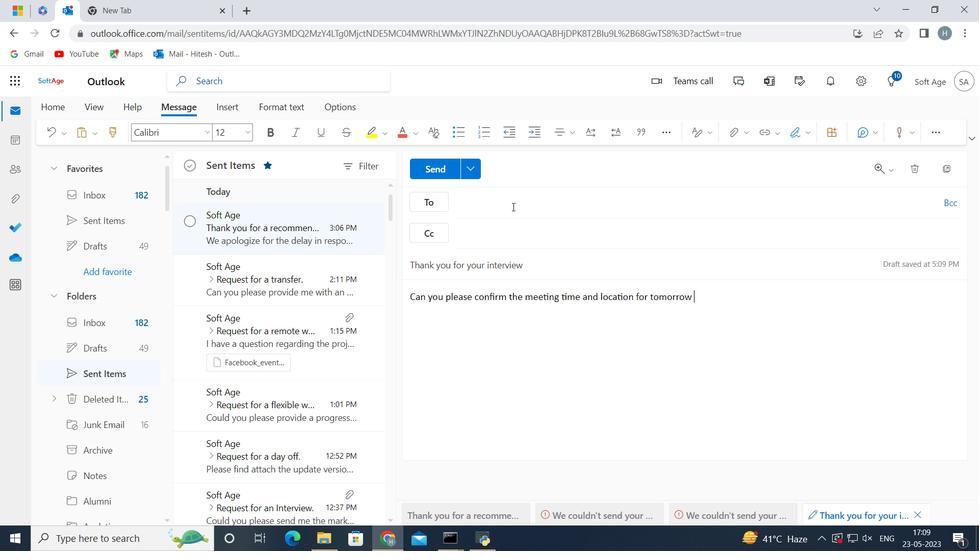 
Action: Key pressed softage.1<Key.shift><Key.shift><Key.shift><Key.shift><Key.shift><Key.shift><Key.shift><Key.shift><Key.shift>@softage.
Screenshot: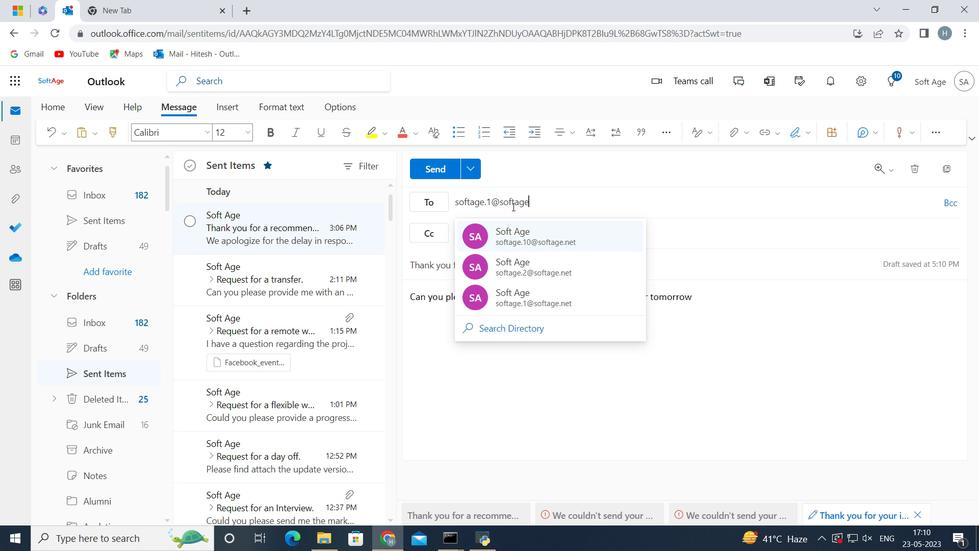 
Action: Mouse moved to (518, 213)
Screenshot: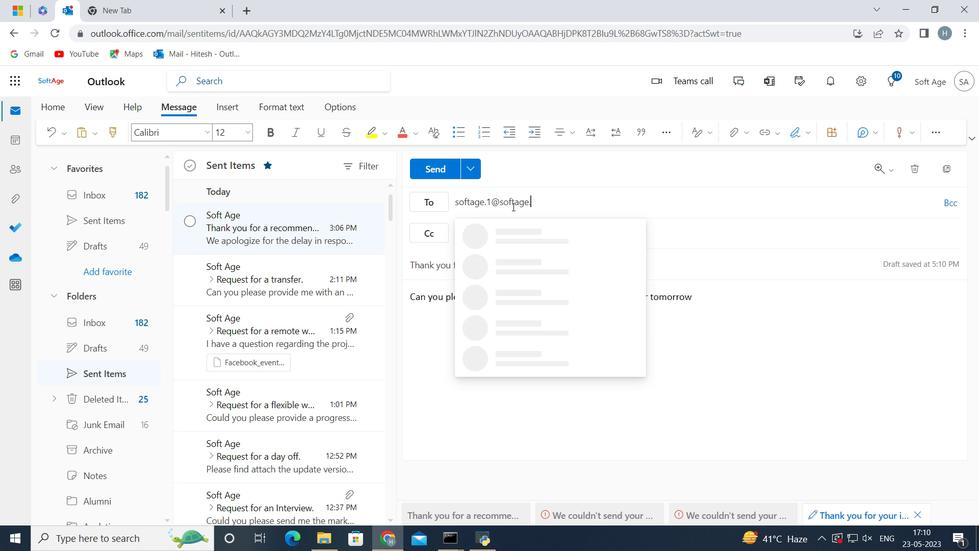 
Action: Key pressed net
Screenshot: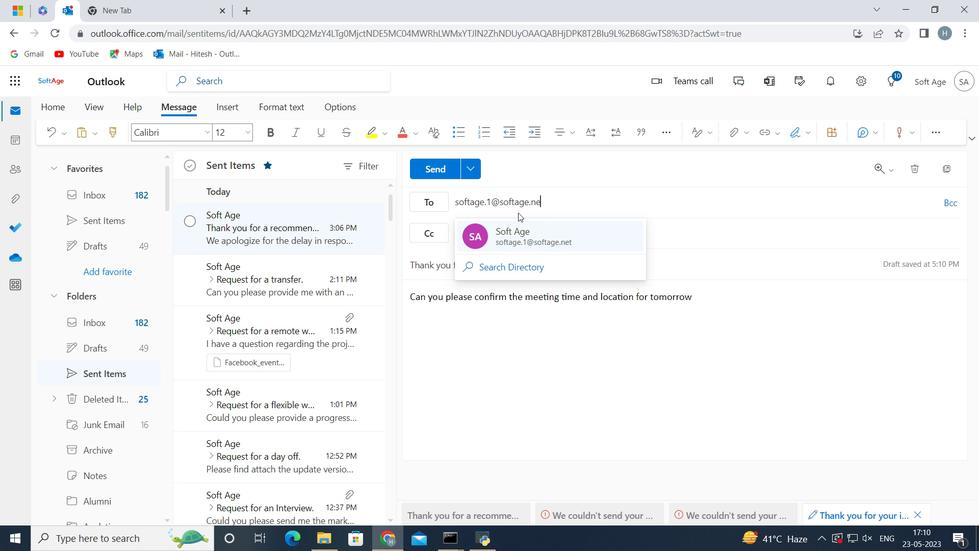 
Action: Mouse moved to (527, 227)
Screenshot: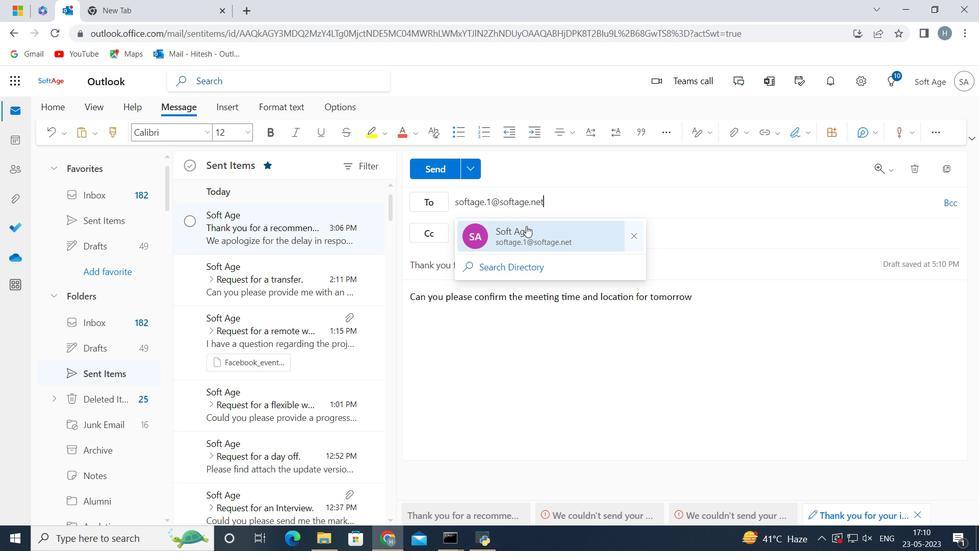 
Action: Mouse pressed left at (527, 227)
Screenshot: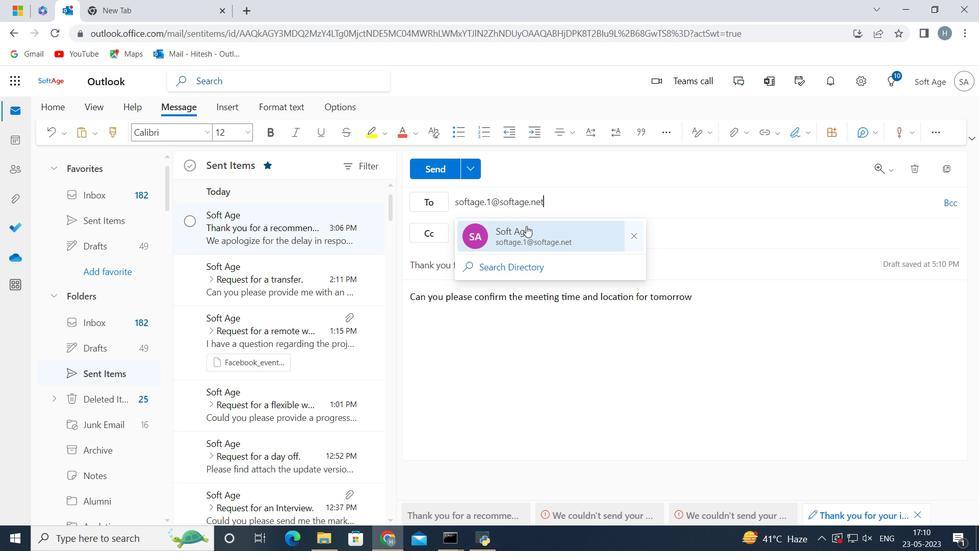 
Action: Mouse moved to (443, 171)
Screenshot: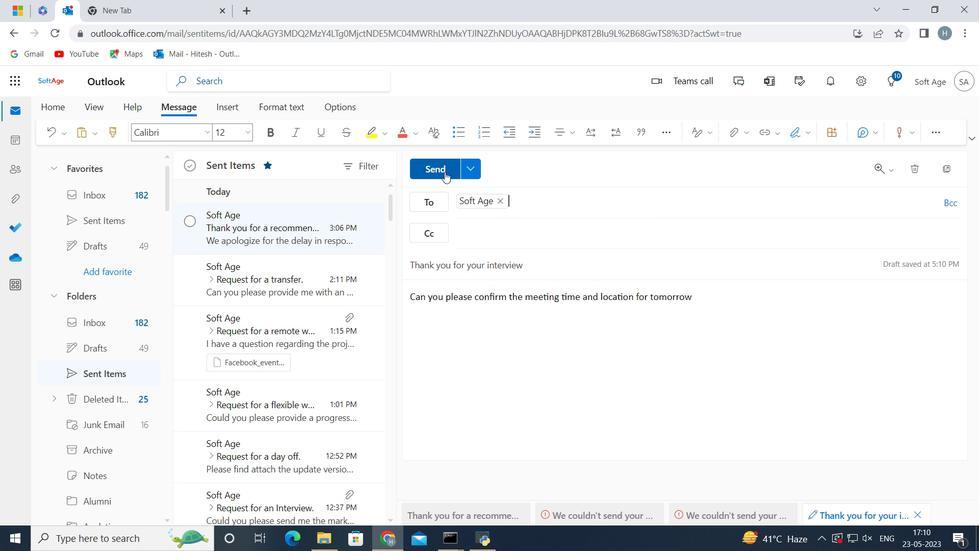 
Action: Mouse pressed left at (443, 171)
Screenshot: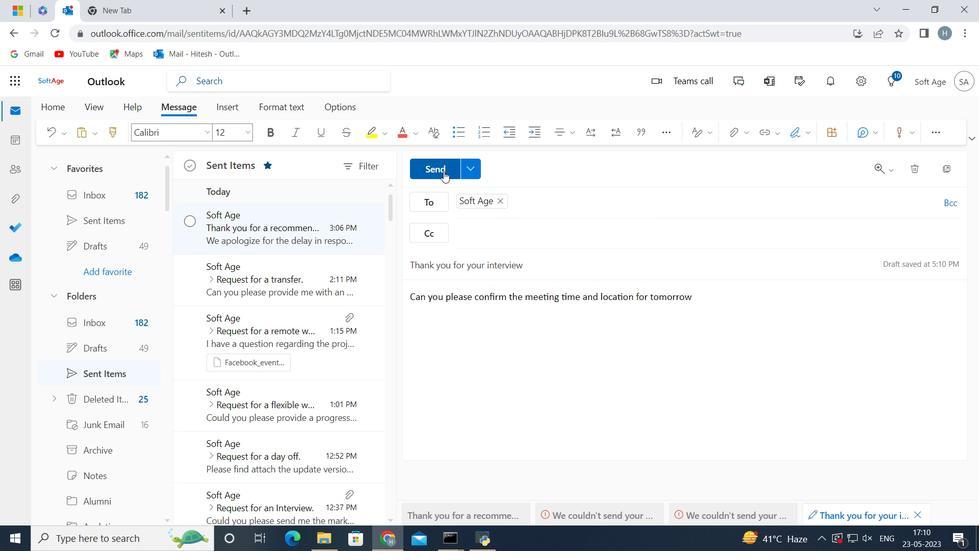 
Action: Mouse moved to (264, 231)
Screenshot: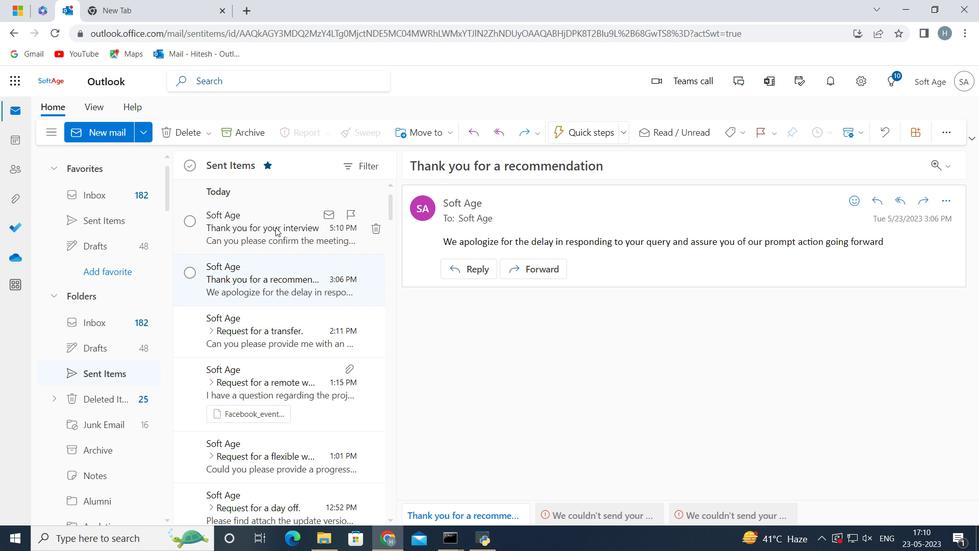 
Action: Mouse pressed left at (264, 231)
Screenshot: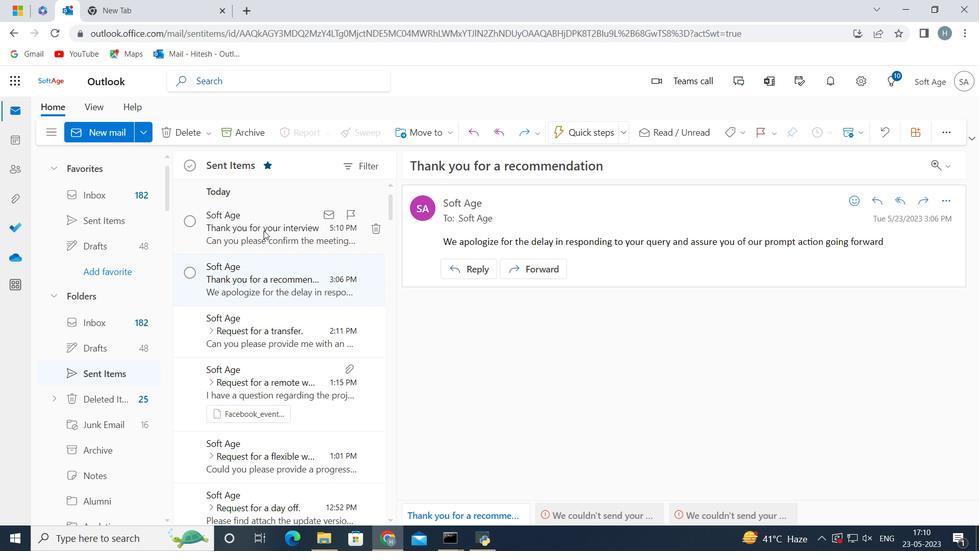 
Action: Mouse moved to (431, 134)
Screenshot: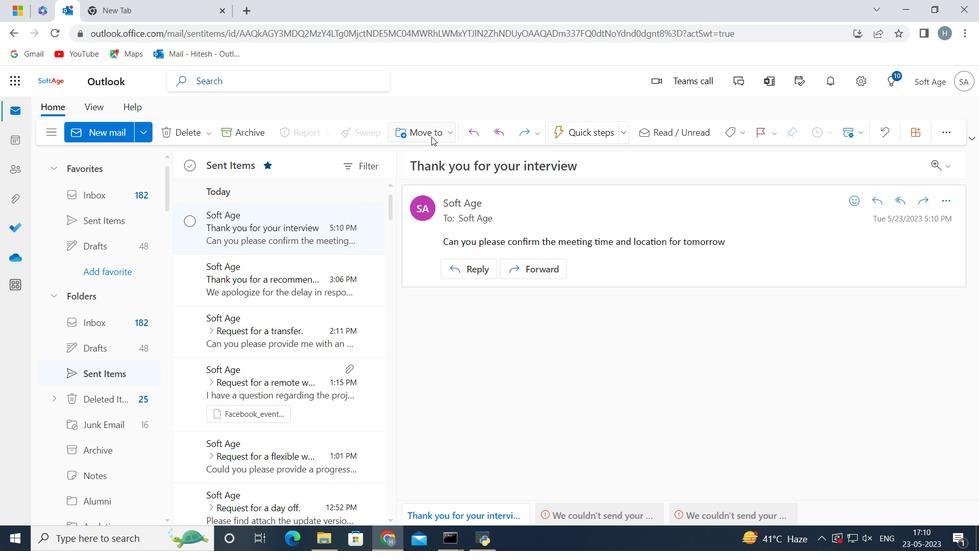 
Action: Mouse pressed left at (431, 134)
Screenshot: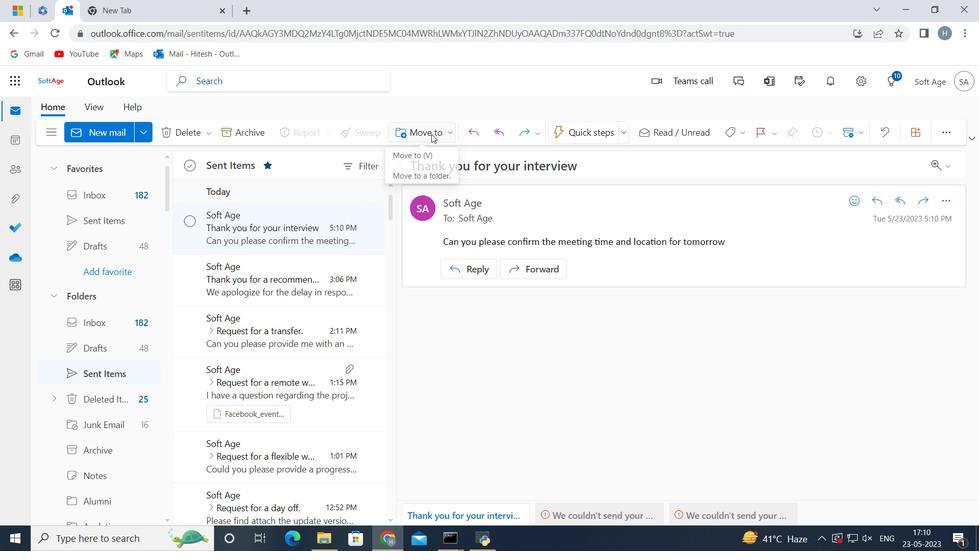 
Action: Mouse moved to (453, 157)
Screenshot: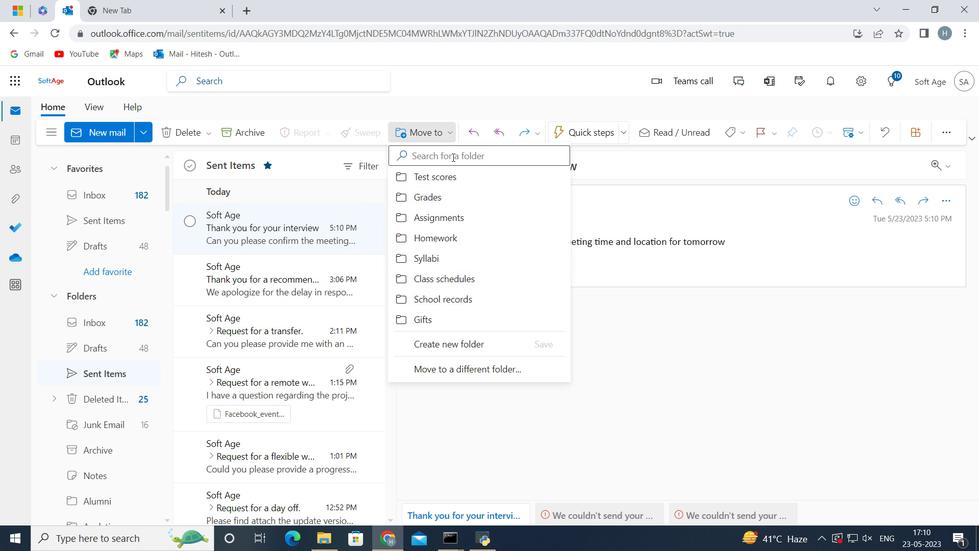 
Action: Mouse pressed left at (453, 157)
Screenshot: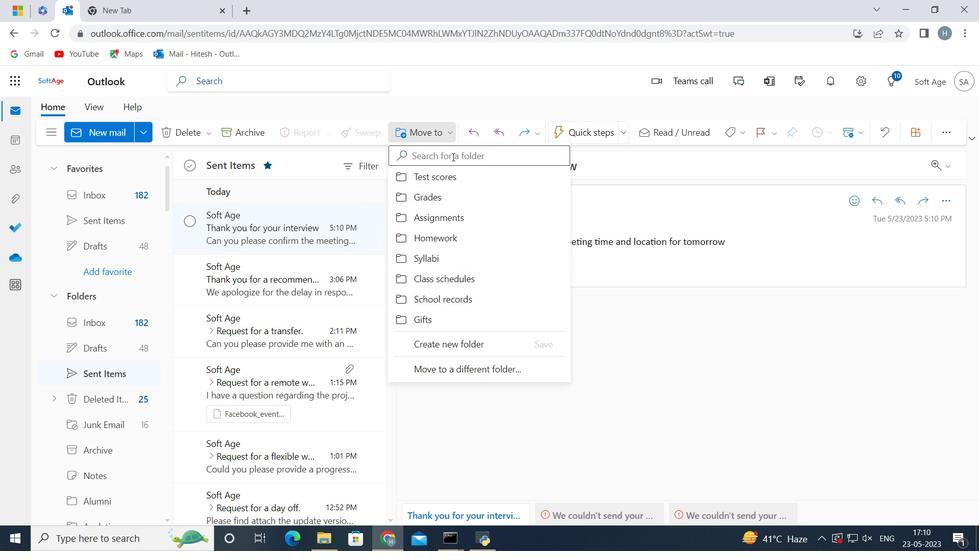 
Action: Mouse moved to (453, 157)
Screenshot: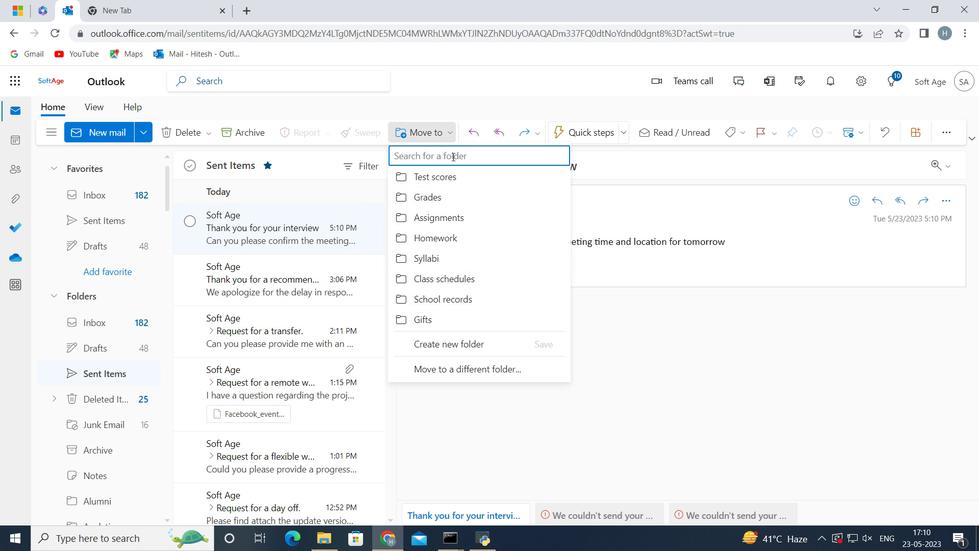 
Action: Key pressed <Key.shift>Schol
Screenshot: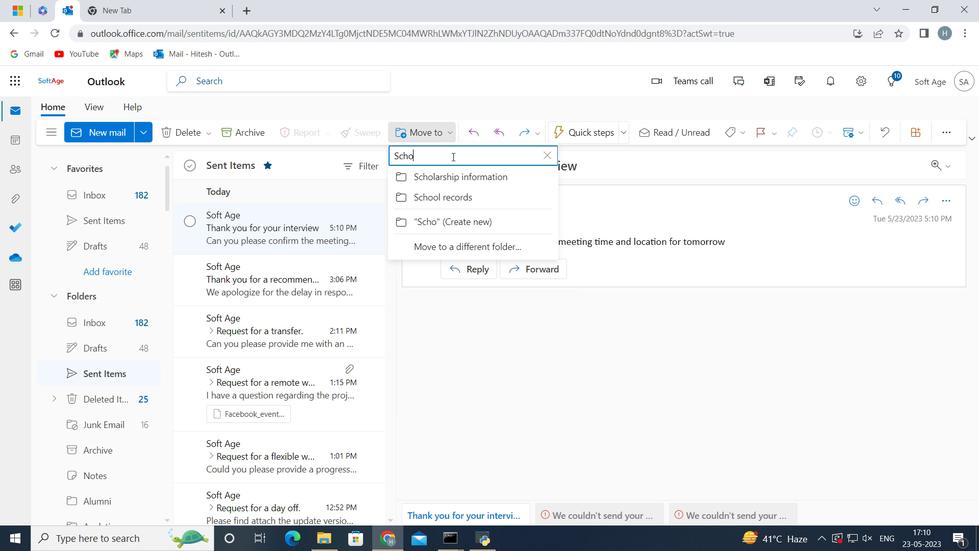 
Action: Mouse moved to (453, 157)
Screenshot: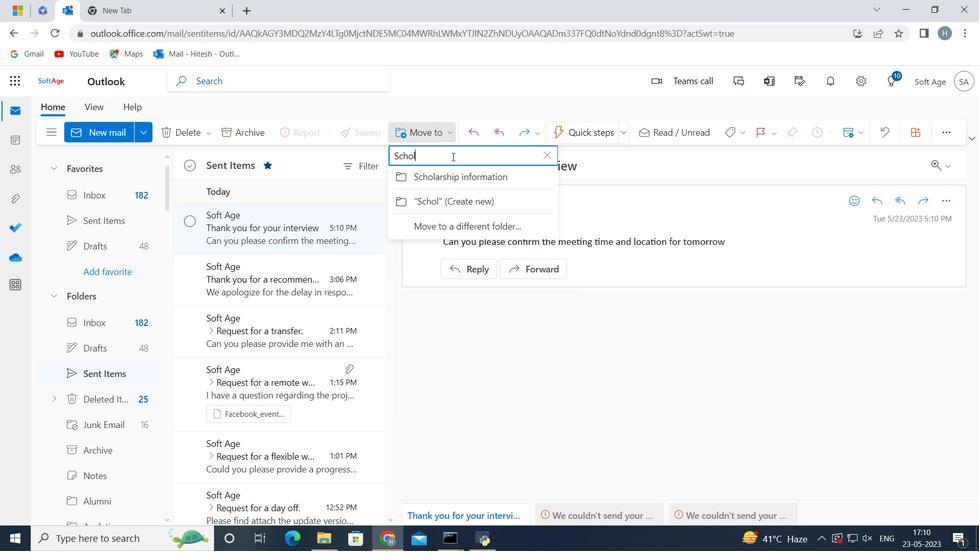 
Action: Key pressed arship
Screenshot: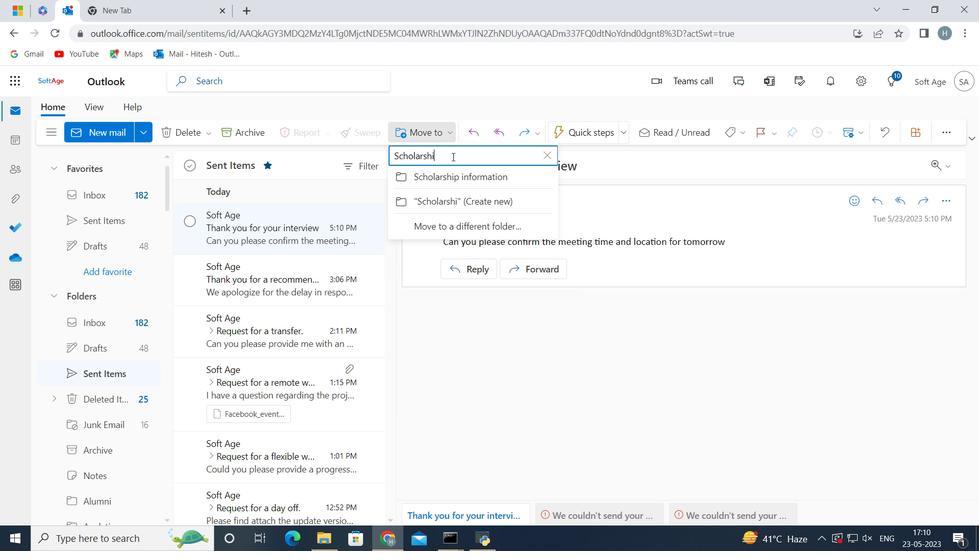
Action: Mouse moved to (452, 157)
Screenshot: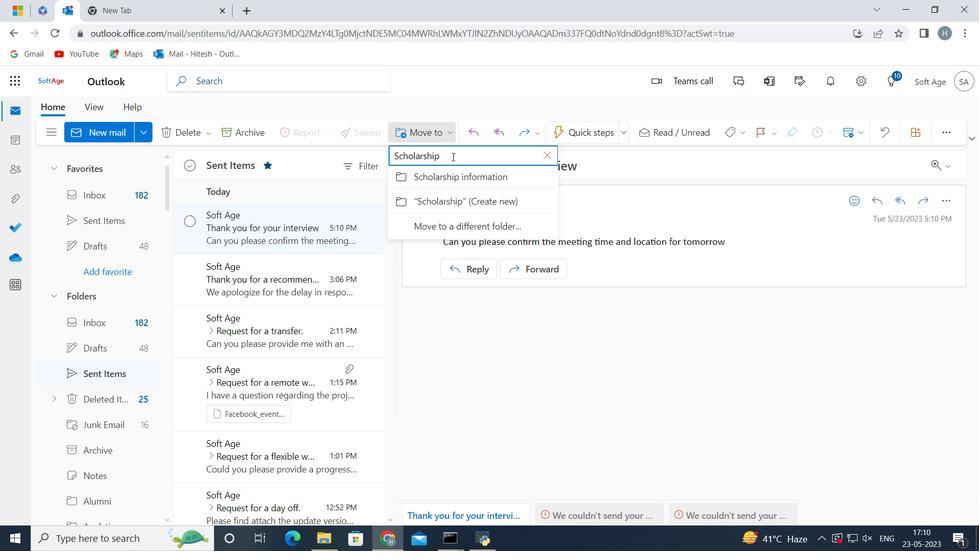 
Action: Key pressed <Key.space>
Screenshot: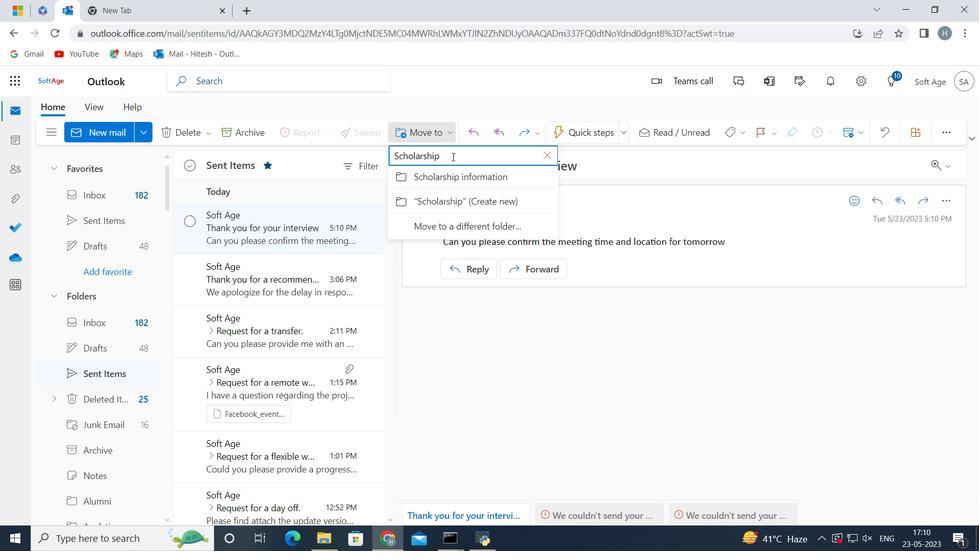 
Action: Mouse moved to (456, 163)
Screenshot: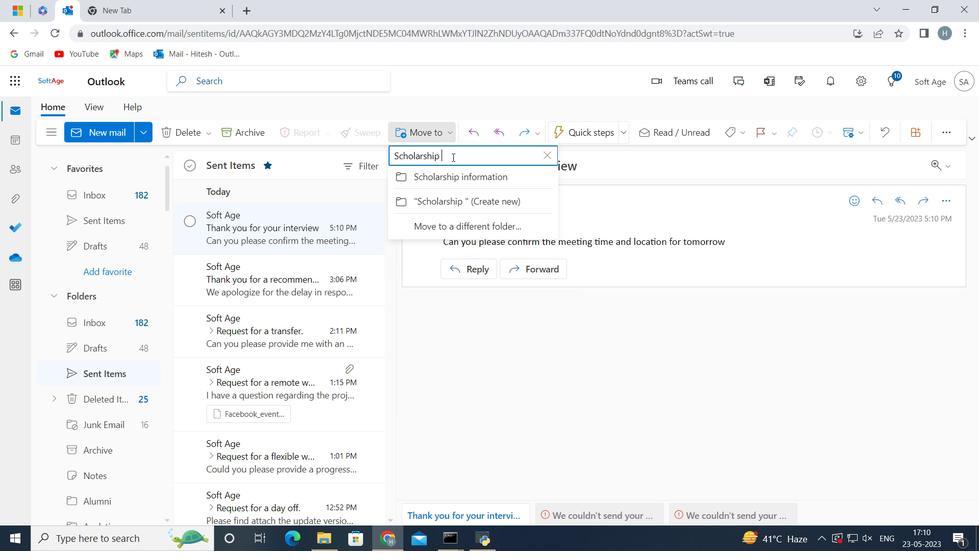 
Action: Key pressed information<Key.space>
Screenshot: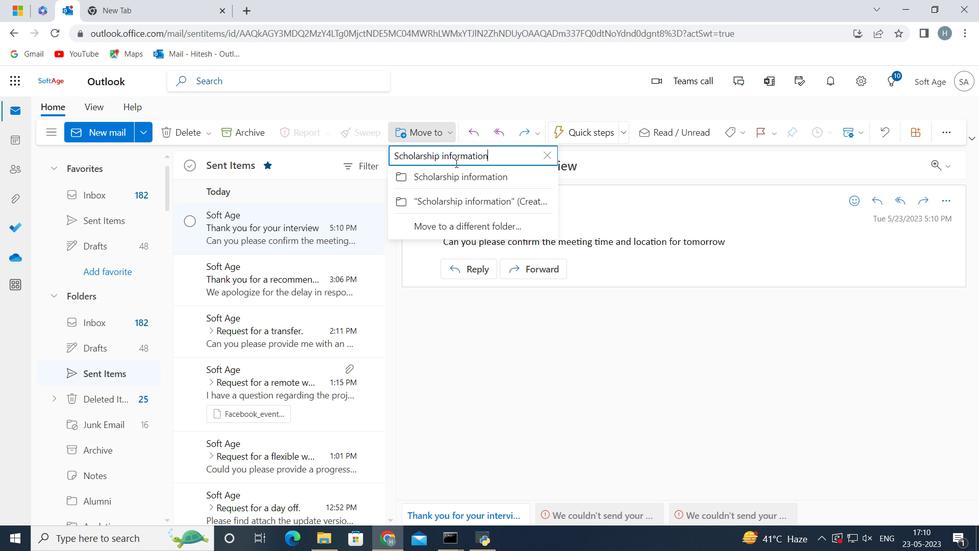 
Action: Mouse moved to (402, 174)
Screenshot: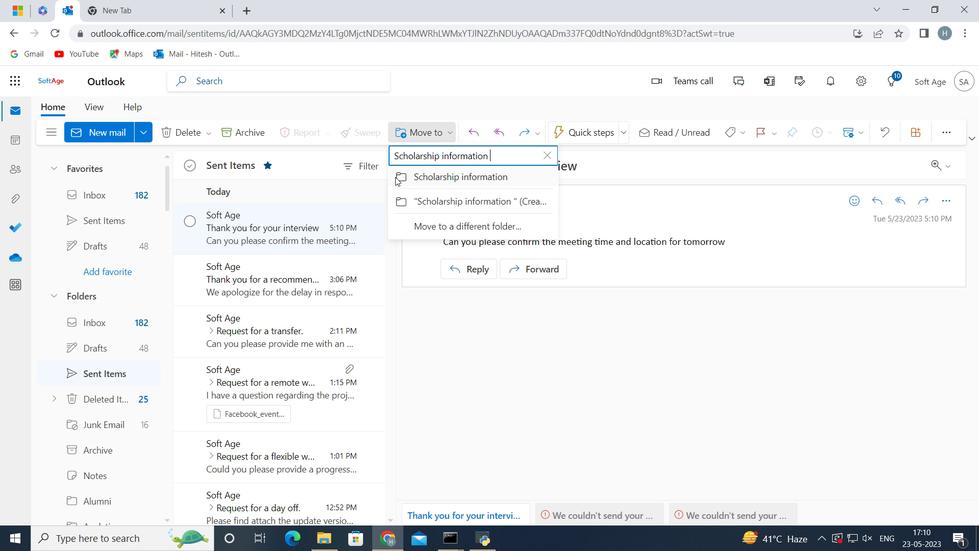 
Action: Mouse pressed left at (402, 174)
Screenshot: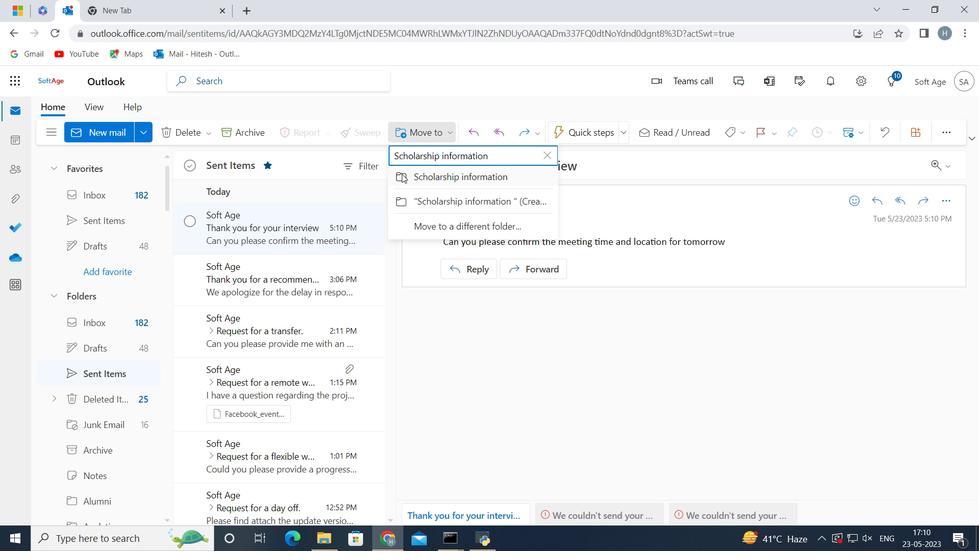 
Action: Mouse moved to (507, 363)
Screenshot: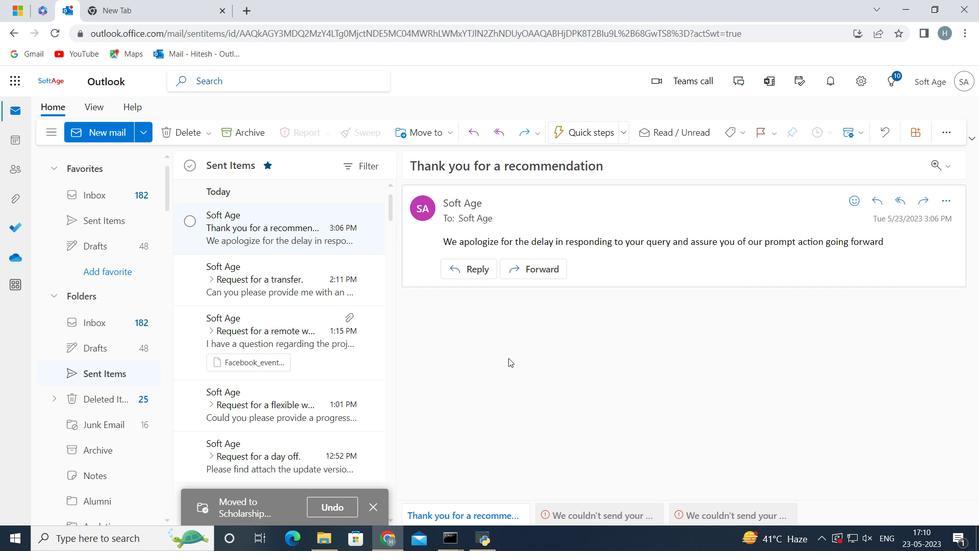 
